 Task: Add an event with the title Sales Forecast Review, date '2024/04/15', time 8:50 AM to 10:50 AMand add a description: Participants will understand the value of diversity within the team and explore ways to leverage diverse perspectives, experiences, and expertise. They will learn strategies for creating an inclusive environment that celebrates and respects individual differences.Select event color  Lavender . Add location for the event as: 789 La Boqueria, Barcelona, Spain, logged in from the account softage.1@softage.netand send the event invitation to softage.7@softage.net and softage.8@softage.net. Set a reminder for the event Daily
Action: Mouse moved to (57, 99)
Screenshot: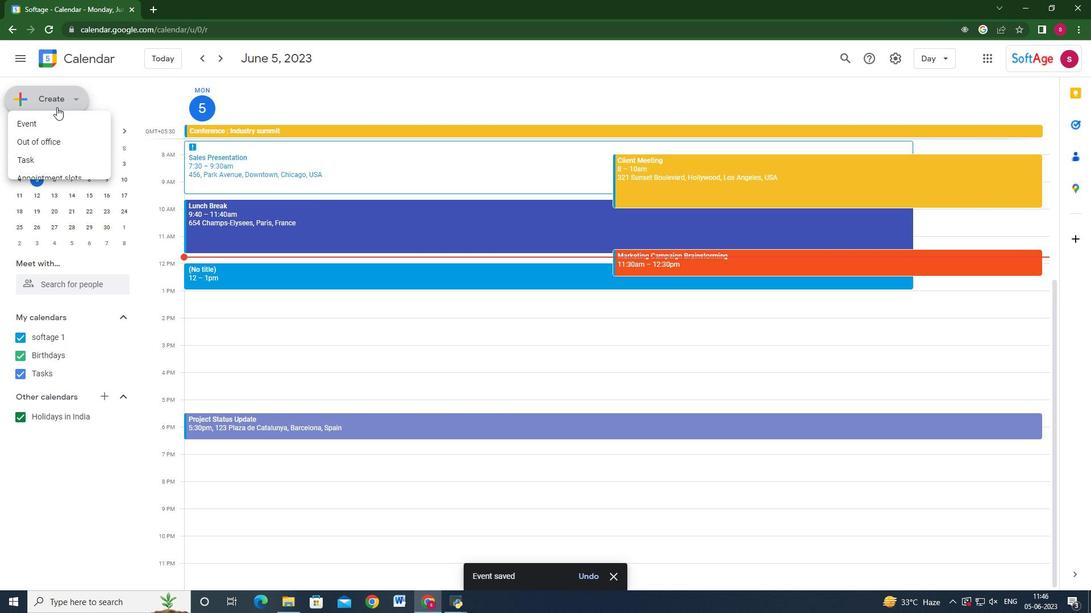 
Action: Mouse pressed left at (57, 99)
Screenshot: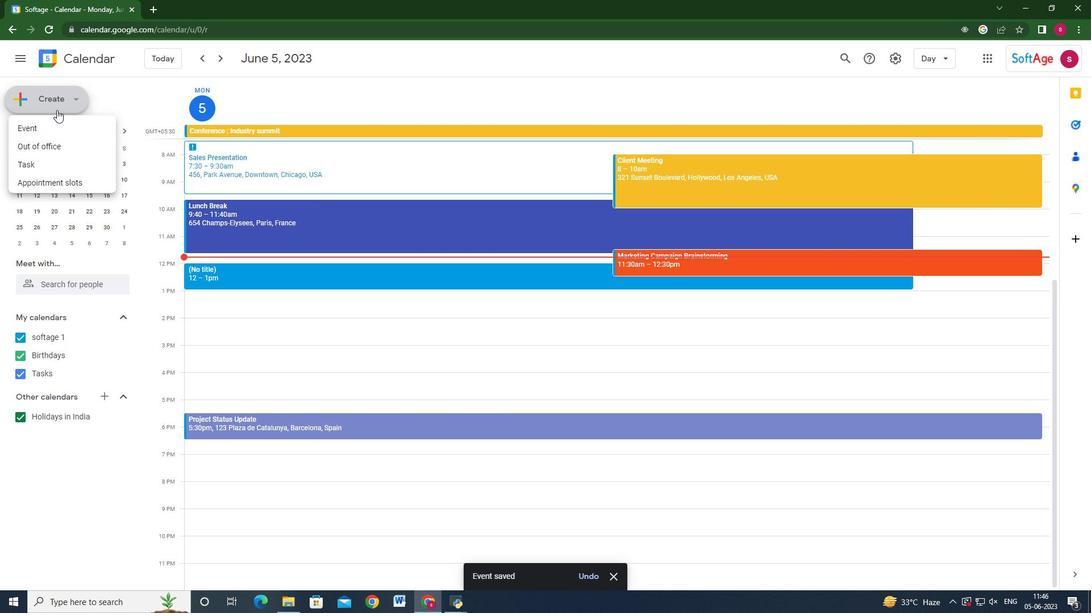 
Action: Mouse moved to (49, 127)
Screenshot: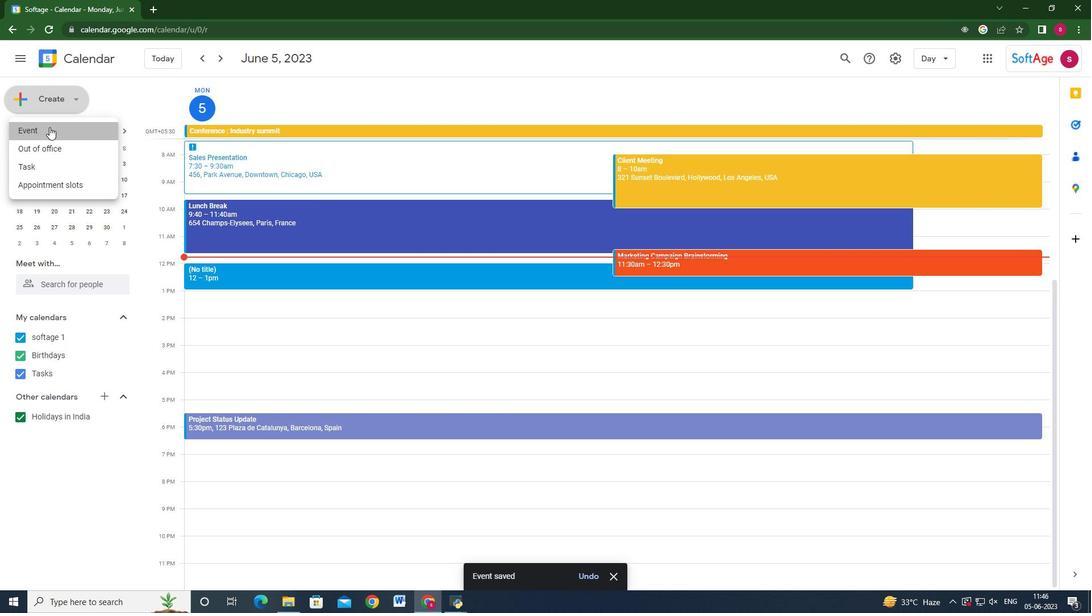 
Action: Mouse pressed left at (49, 127)
Screenshot: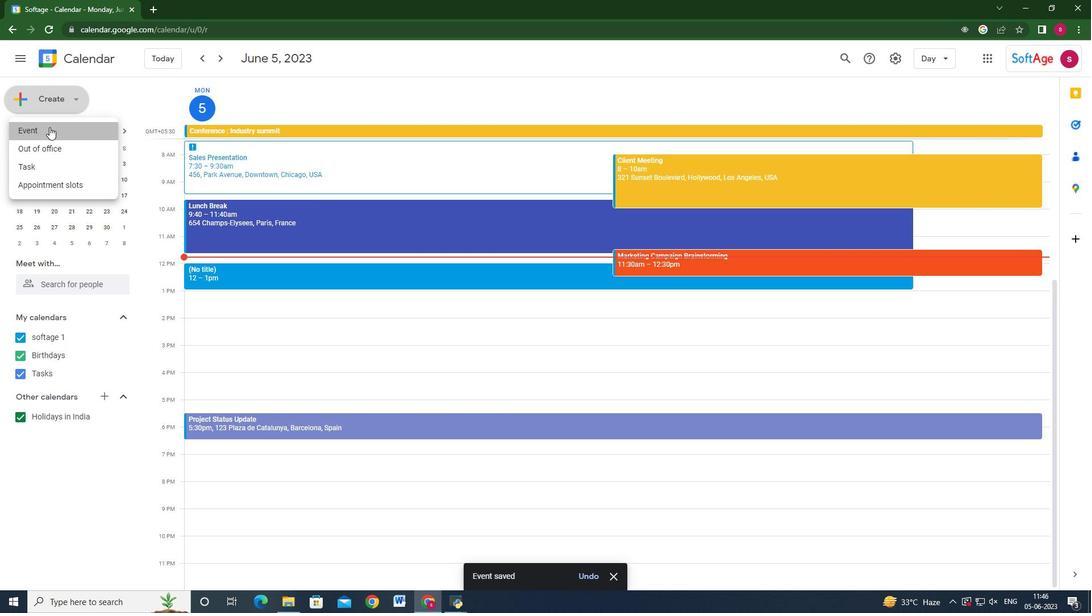 
Action: Mouse moved to (645, 451)
Screenshot: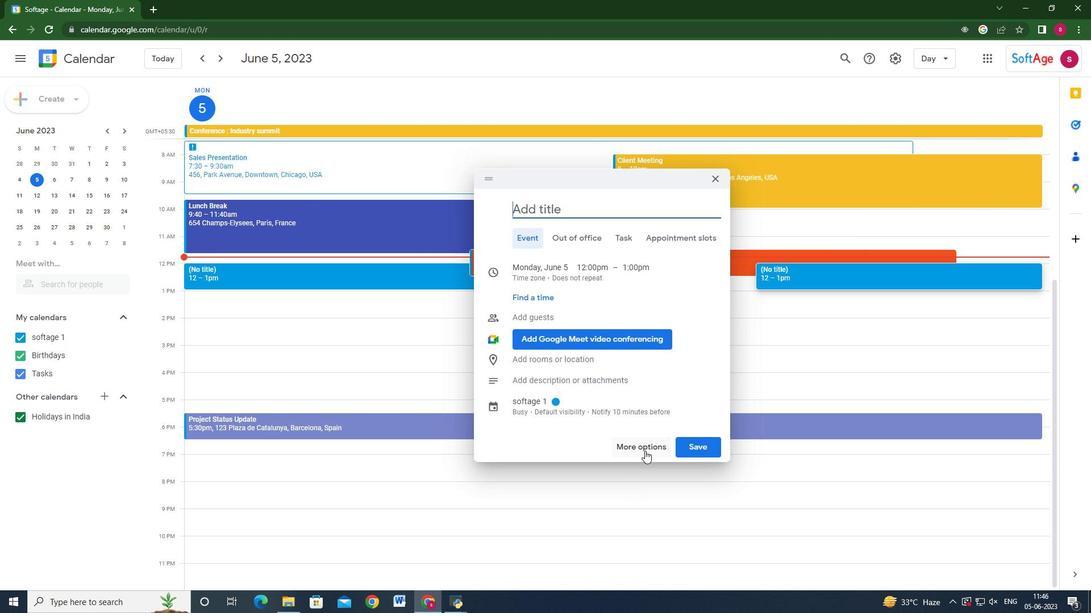 
Action: Mouse pressed left at (645, 451)
Screenshot: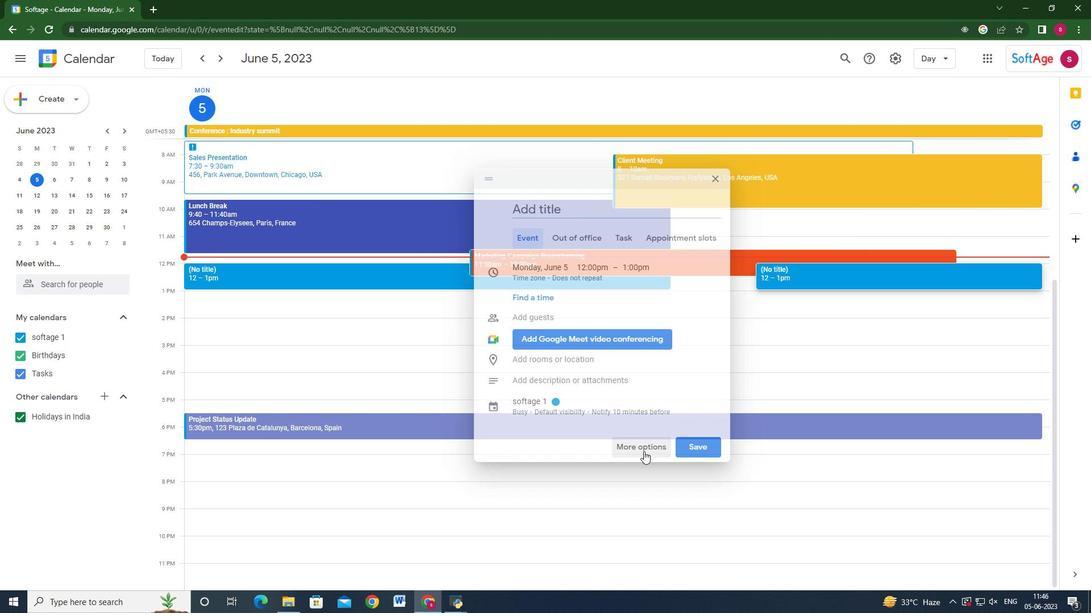 
Action: Mouse moved to (92, 61)
Screenshot: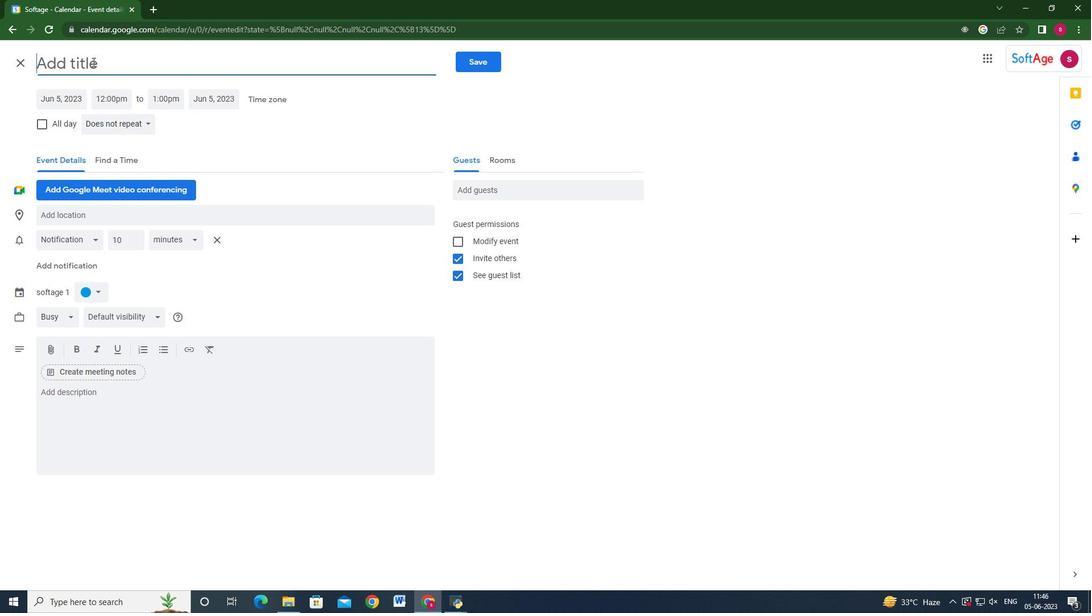 
Action: Mouse pressed left at (92, 61)
Screenshot: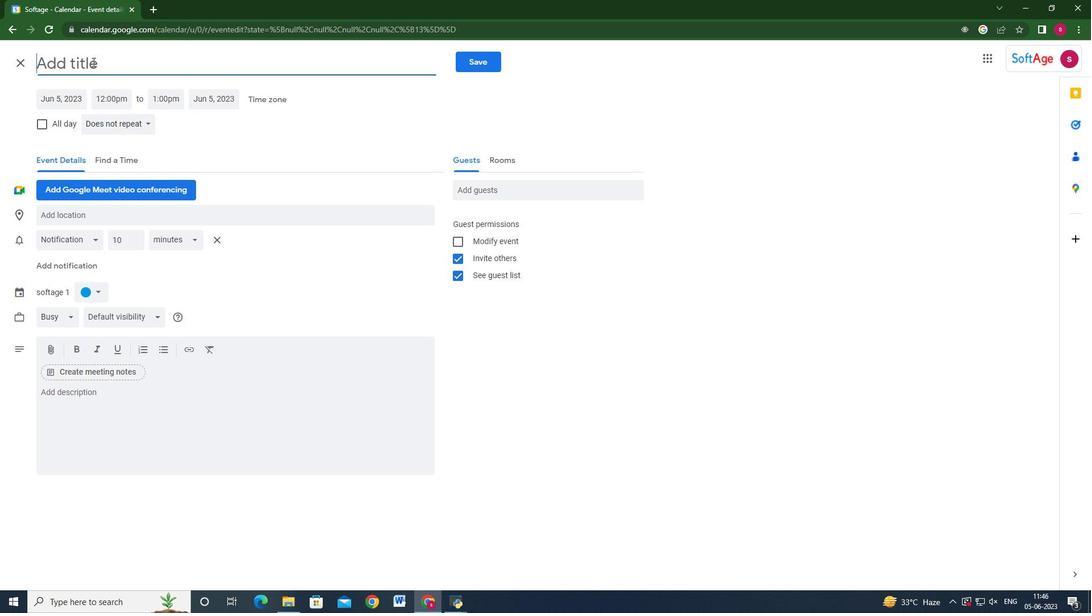 
Action: Mouse moved to (92, 61)
Screenshot: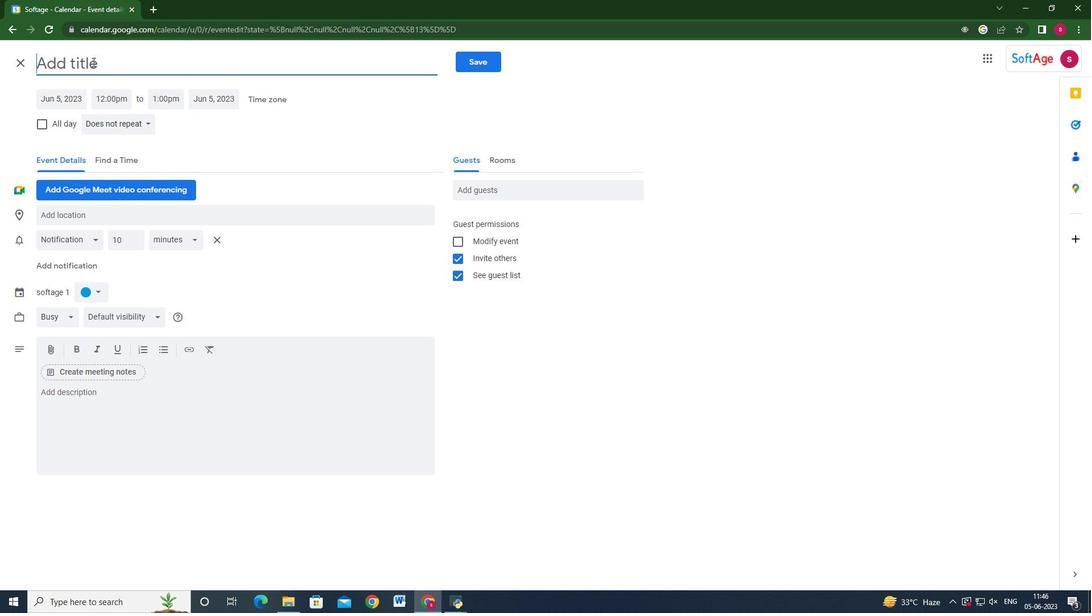
Action: Key pressed <Key.shift_r>Sales<Key.space><Key.shift>Forecast<Key.space><Key.shift>Review,<Key.backspace>
Screenshot: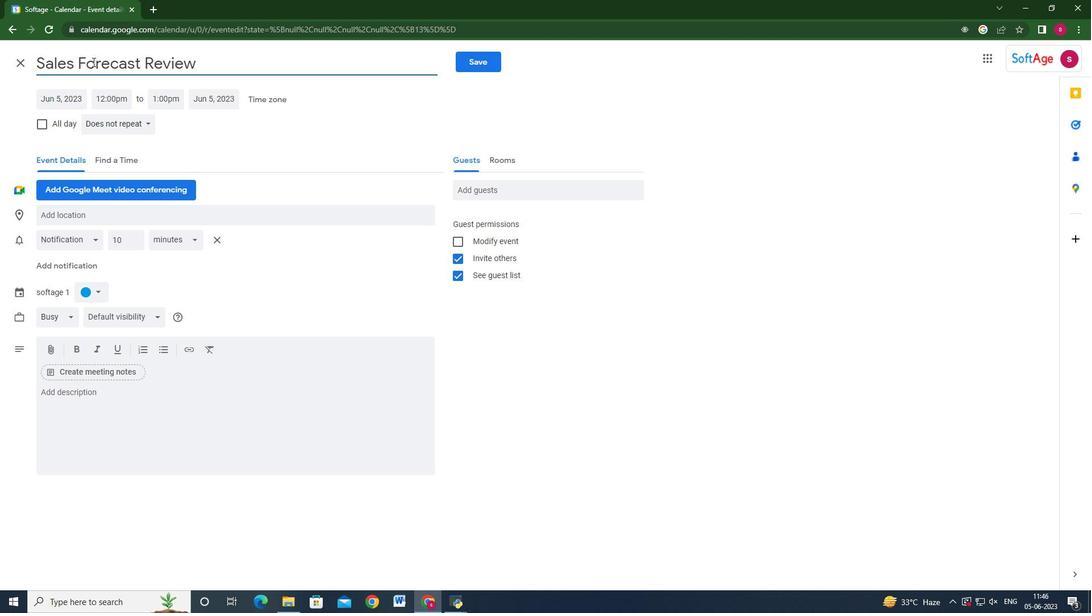 
Action: Mouse moved to (65, 102)
Screenshot: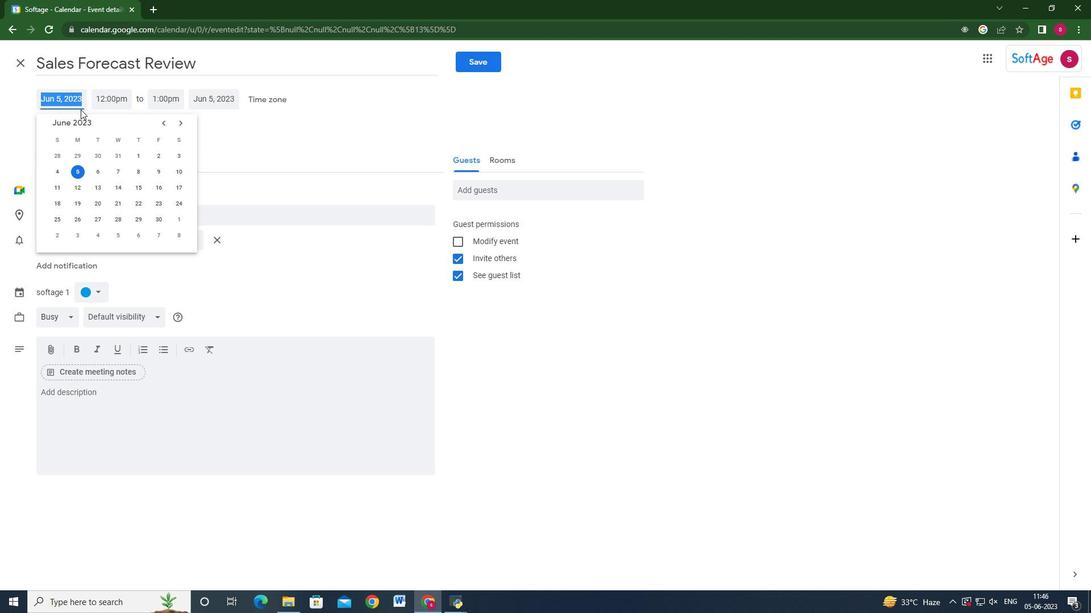 
Action: Mouse pressed left at (65, 102)
Screenshot: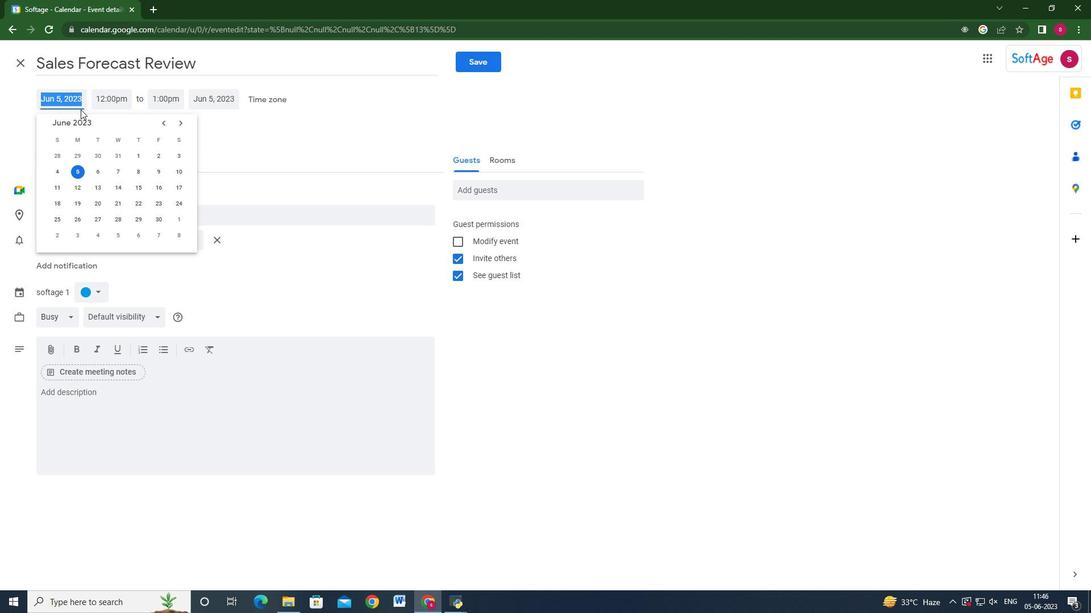 
Action: Mouse moved to (180, 126)
Screenshot: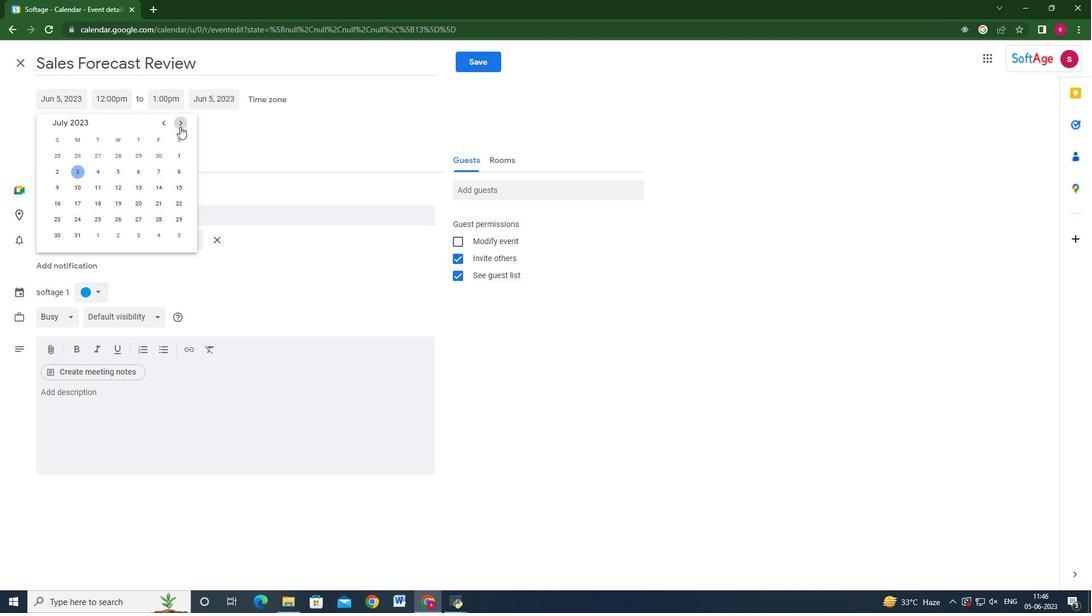 
Action: Mouse pressed left at (180, 126)
Screenshot: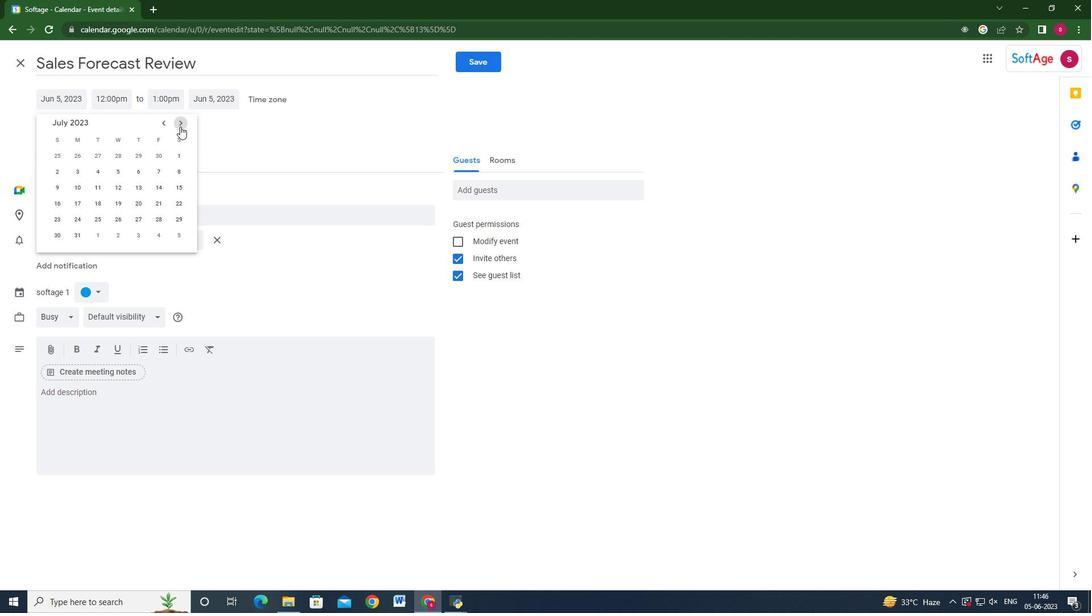 
Action: Mouse pressed left at (180, 126)
Screenshot: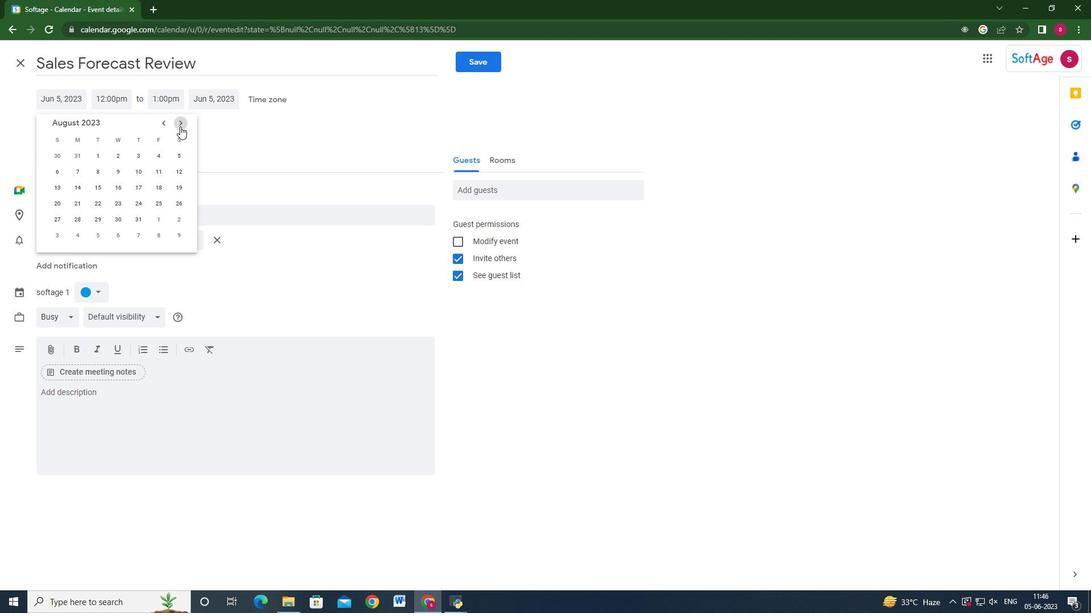
Action: Mouse pressed left at (180, 126)
Screenshot: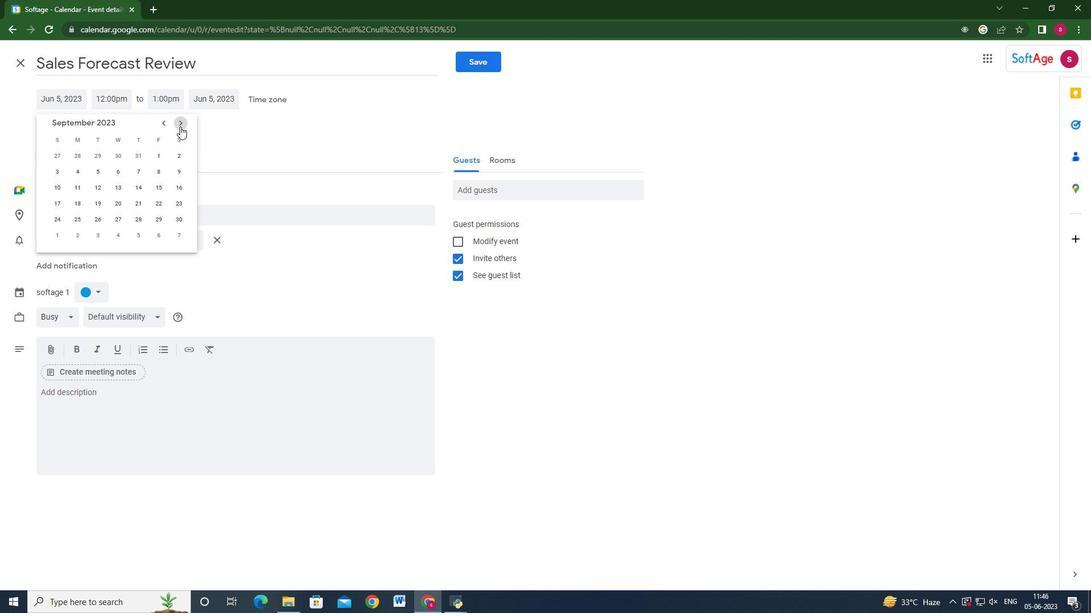 
Action: Mouse pressed left at (180, 126)
Screenshot: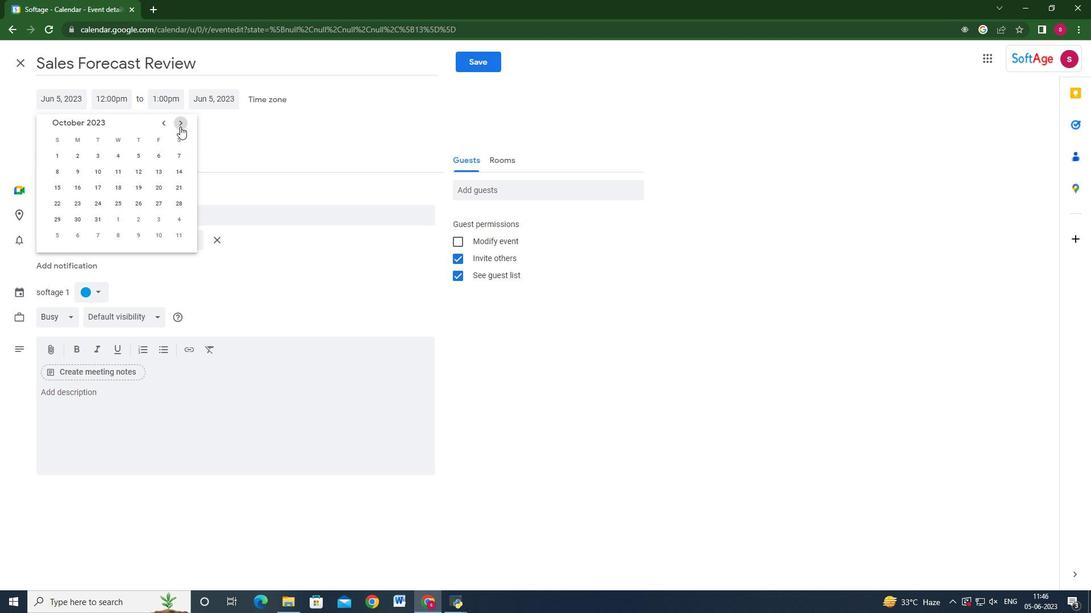 
Action: Mouse pressed left at (180, 126)
Screenshot: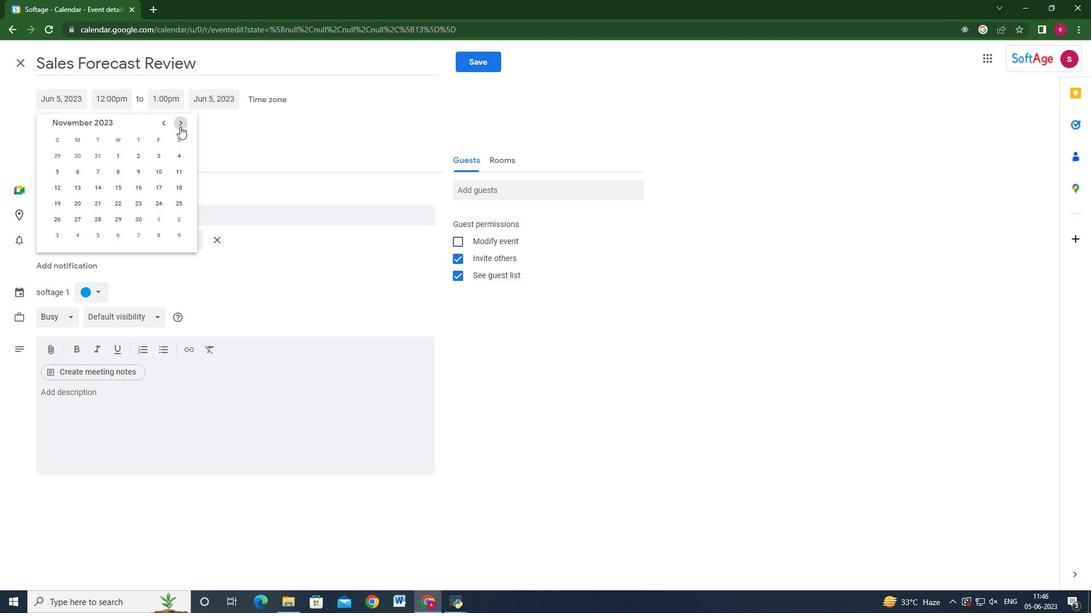 
Action: Mouse pressed left at (180, 126)
Screenshot: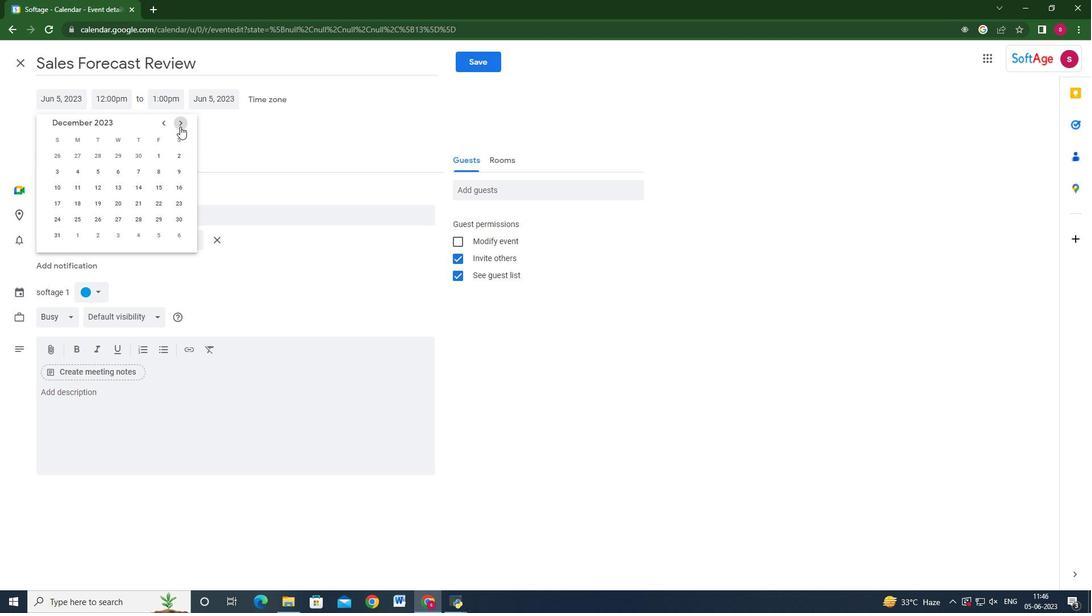 
Action: Mouse pressed left at (180, 126)
Screenshot: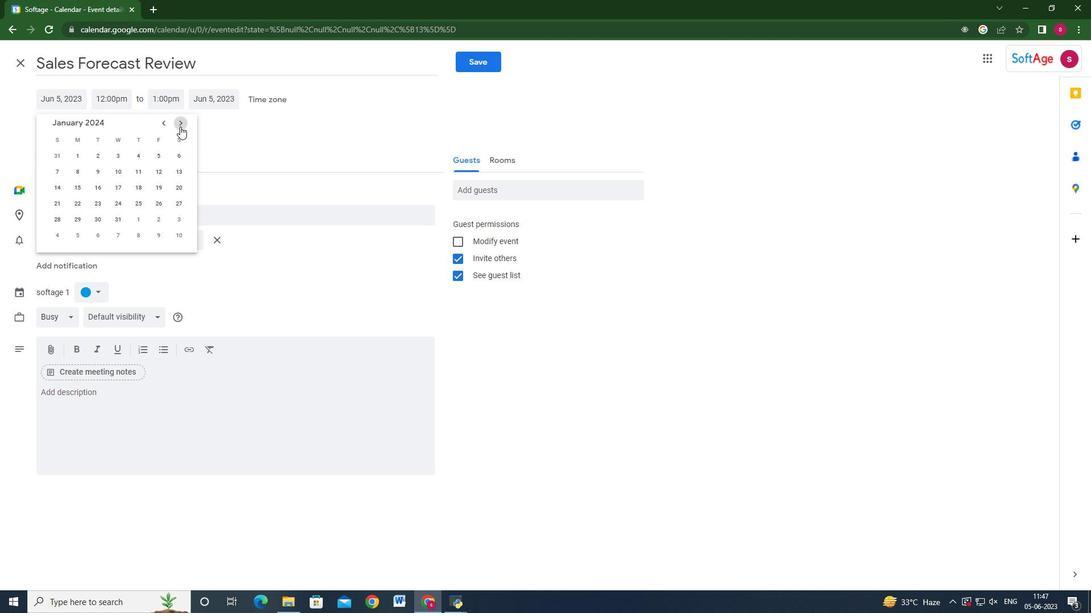
Action: Mouse pressed left at (180, 126)
Screenshot: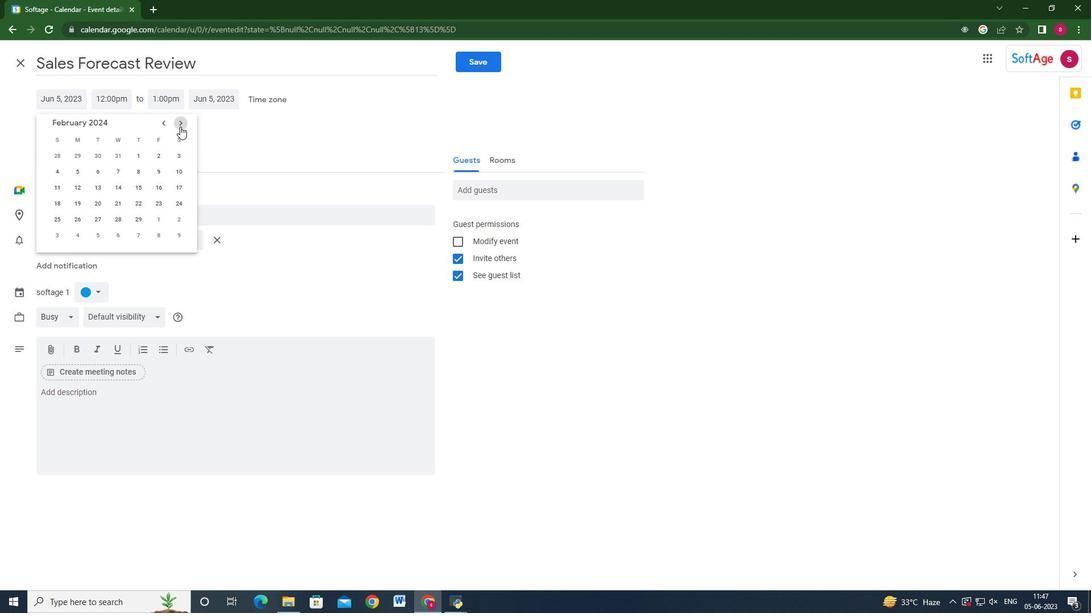 
Action: Mouse pressed left at (180, 126)
Screenshot: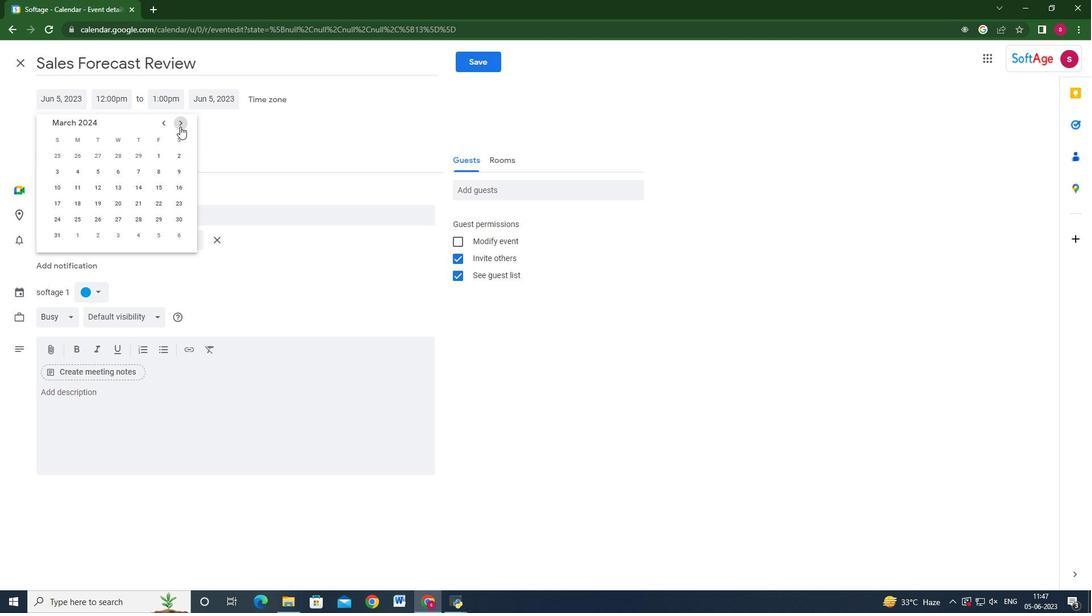 
Action: Mouse pressed left at (180, 126)
Screenshot: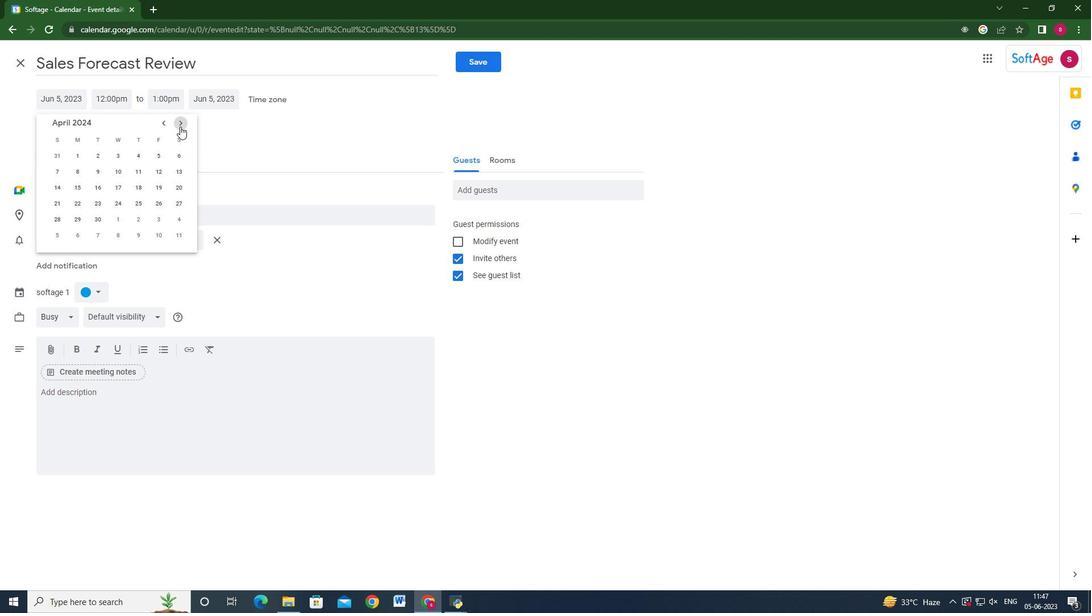 
Action: Mouse moved to (77, 183)
Screenshot: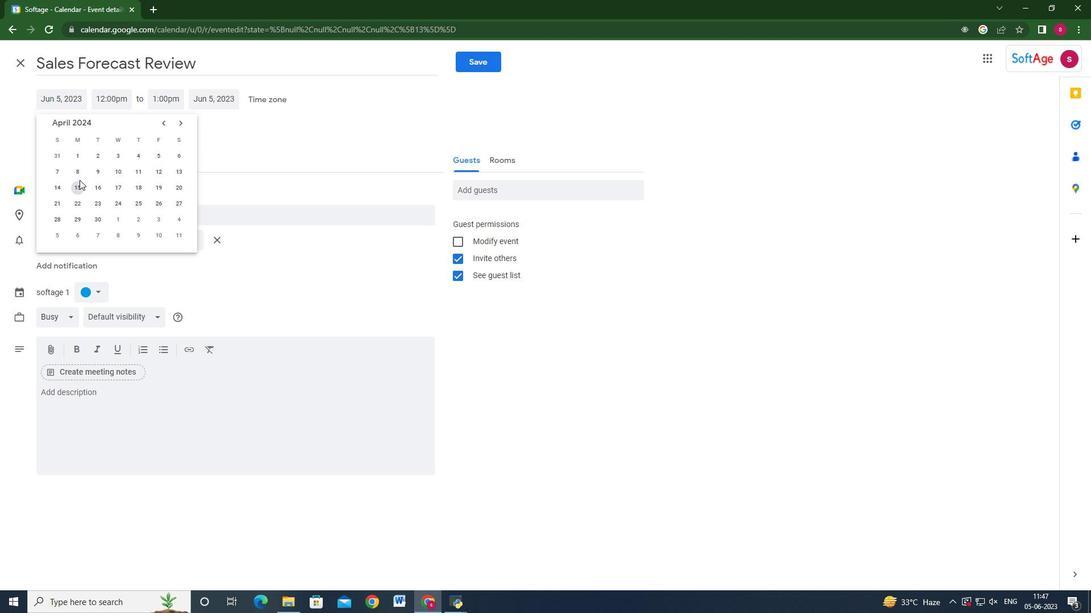 
Action: Mouse pressed left at (77, 183)
Screenshot: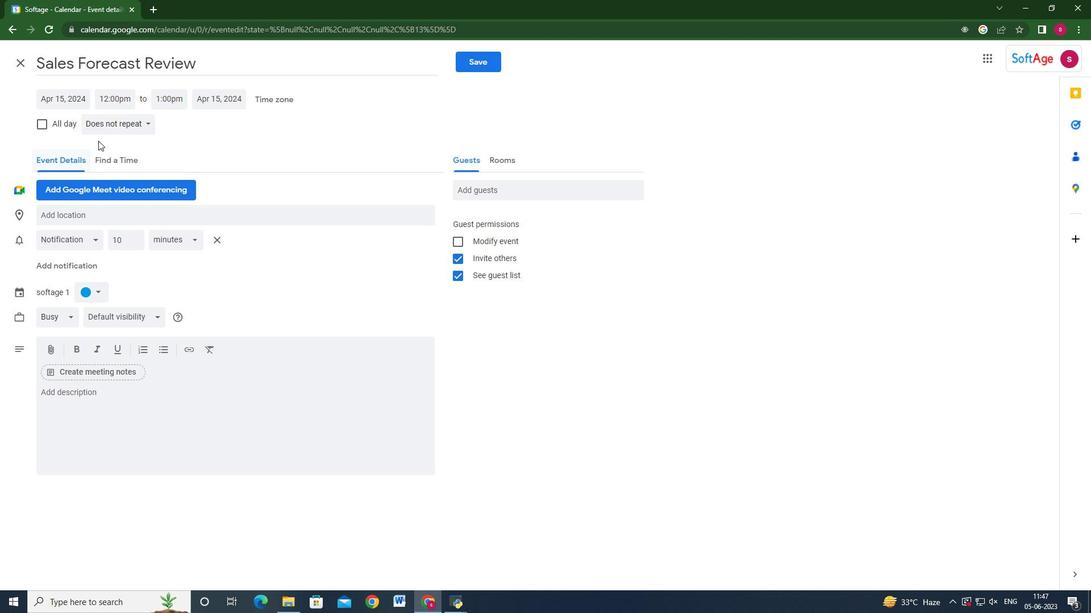 
Action: Mouse moved to (121, 102)
Screenshot: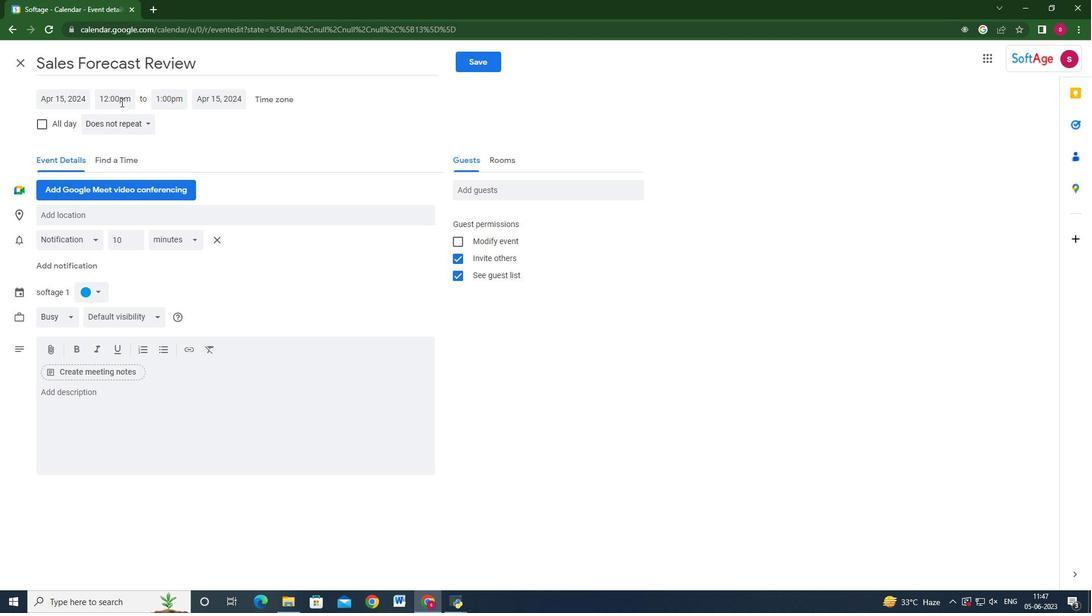 
Action: Mouse pressed left at (121, 102)
Screenshot: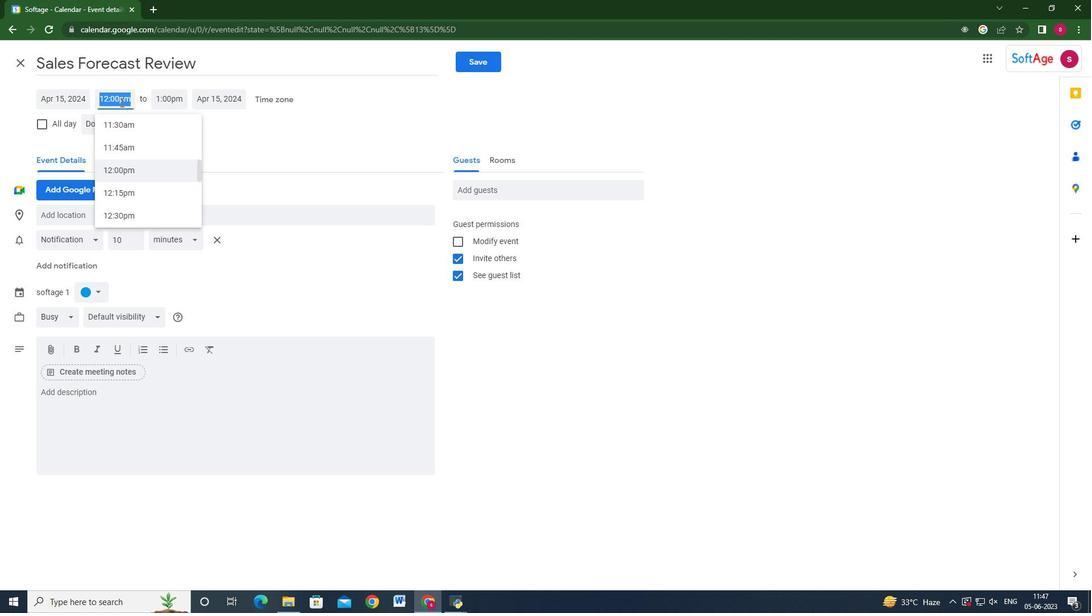 
Action: Key pressed 8<Key.shift>:50am<Key.enter><Key.tab>10<Key.shift>:50am<Key.enter>
Screenshot: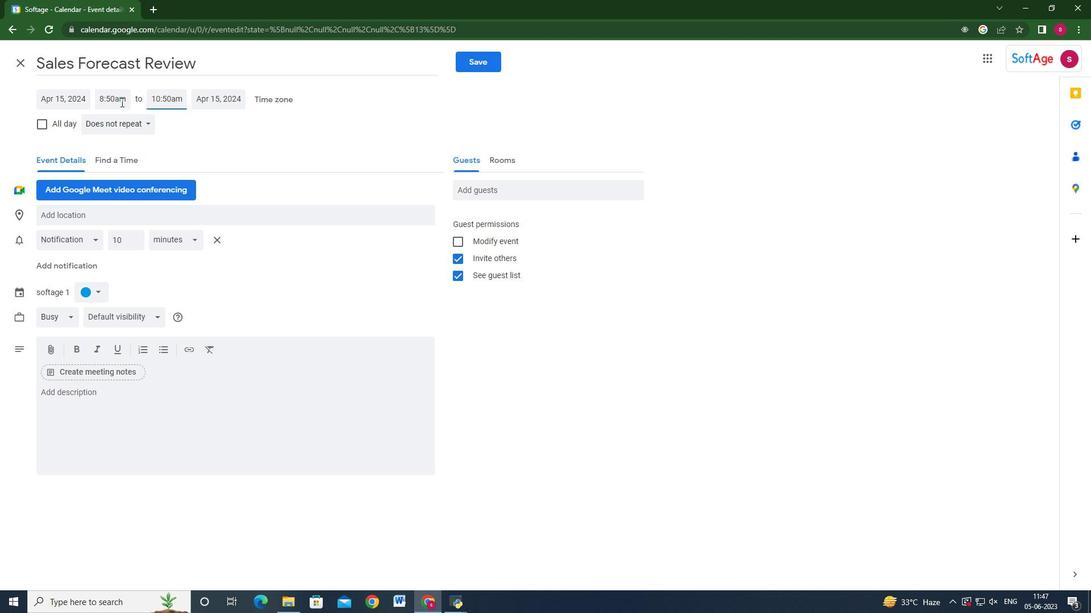 
Action: Mouse moved to (197, 417)
Screenshot: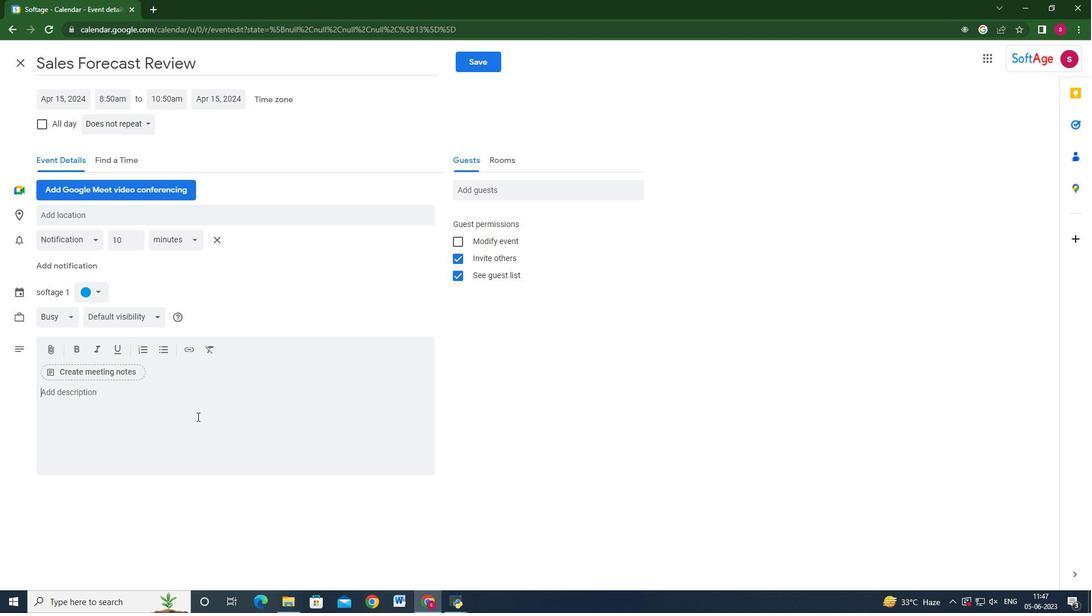 
Action: Mouse pressed left at (197, 417)
Screenshot: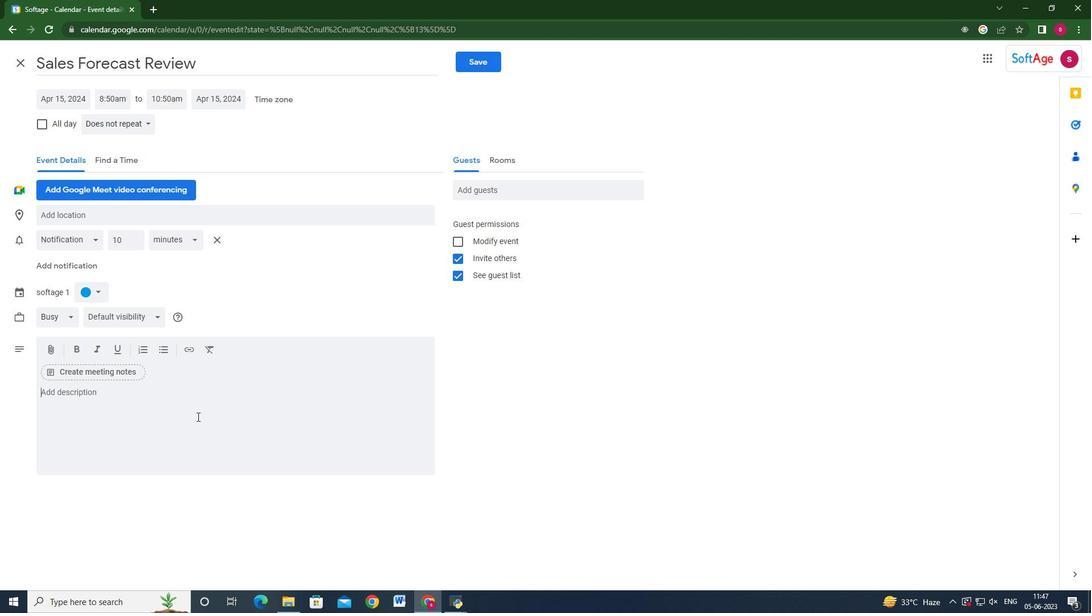 
Action: Mouse moved to (197, 417)
Screenshot: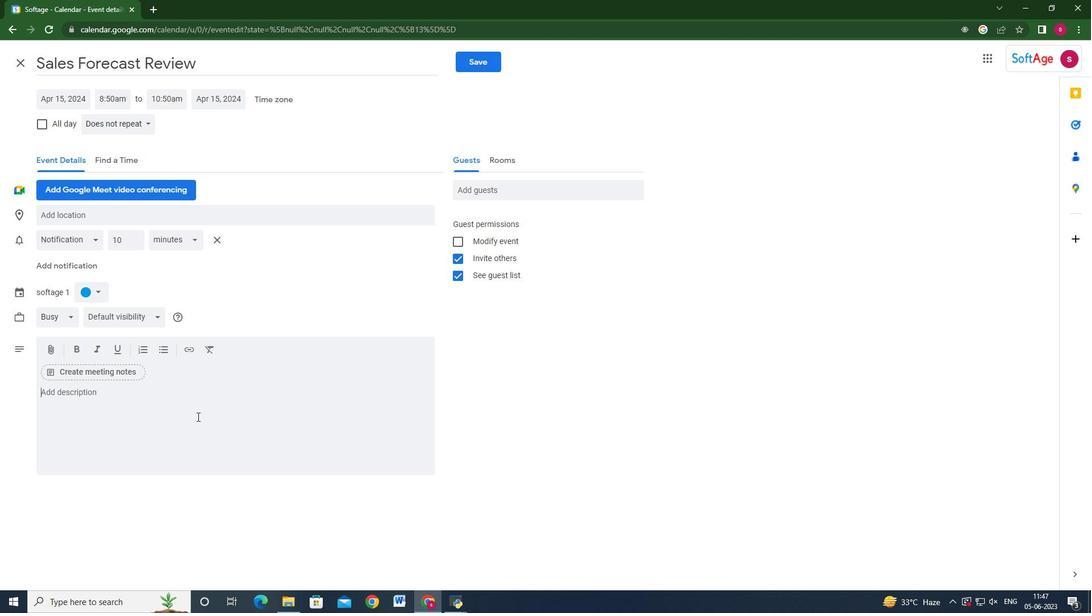 
Action: Key pressed <Key.shift>Participants<Key.space>will<Key.space>understand<Key.space>the<Key.space>value<Key.space>of<Key.space>diversity<Key.space>with<Key.space>t<Key.backspace><Key.backspace>in<Key.space>the<Key.space>team<Key.space>and<Key.space>explore<Key.space>ways<Key.space>to<Key.space>leverage<Key.space>diverse<Key.space>perspectives,<Key.space>experiences,<Key.space>and<Key.space>expertise.<Key.space><Key.shift>They<Key.space>will<Key.space>learn<Key.space>strategies<Key.space>for<Key.space>creating<Key.space>an<Key.space>inclusive<Key.space>environment<Key.space>that<Key.space>celebrated<Key.backspace>s<Key.space>and<Key.space>respects<Key.space>inv<Key.backspace>dividual<Key.space>differences.
Screenshot: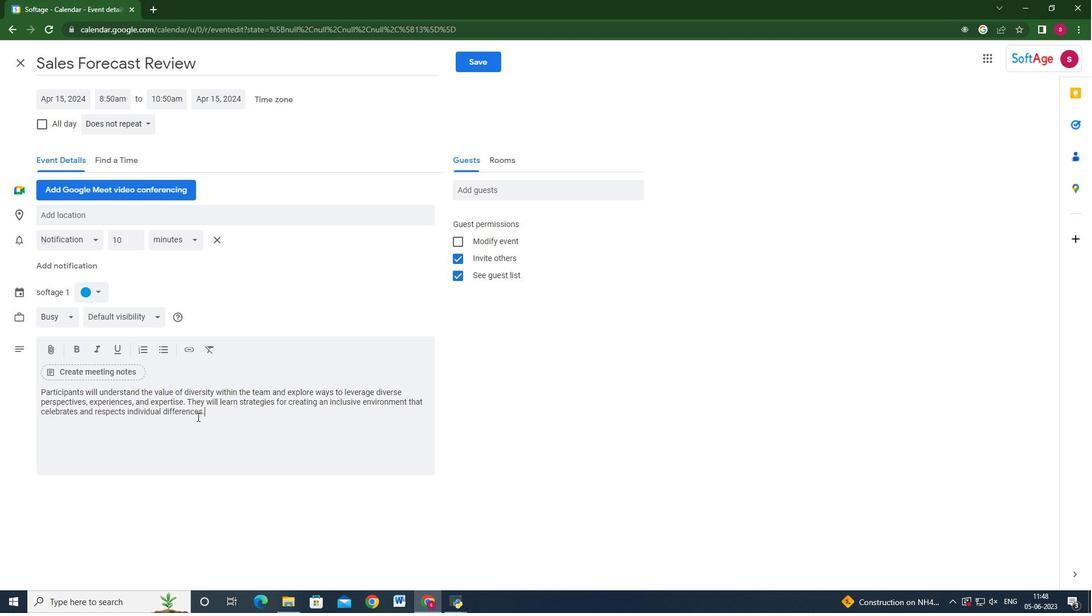 
Action: Mouse moved to (98, 300)
Screenshot: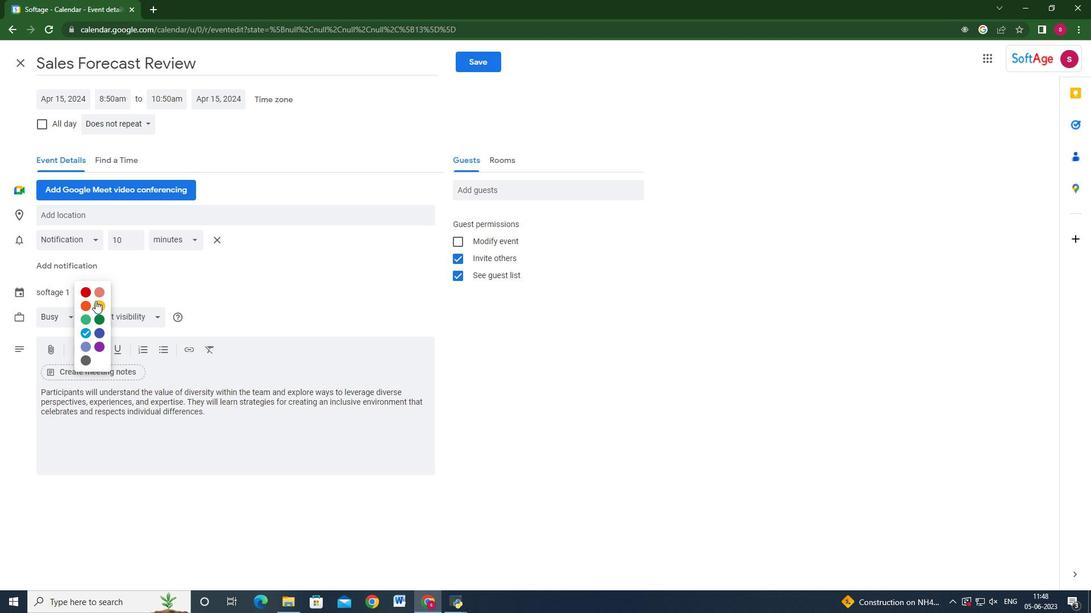 
Action: Mouse pressed left at (98, 300)
Screenshot: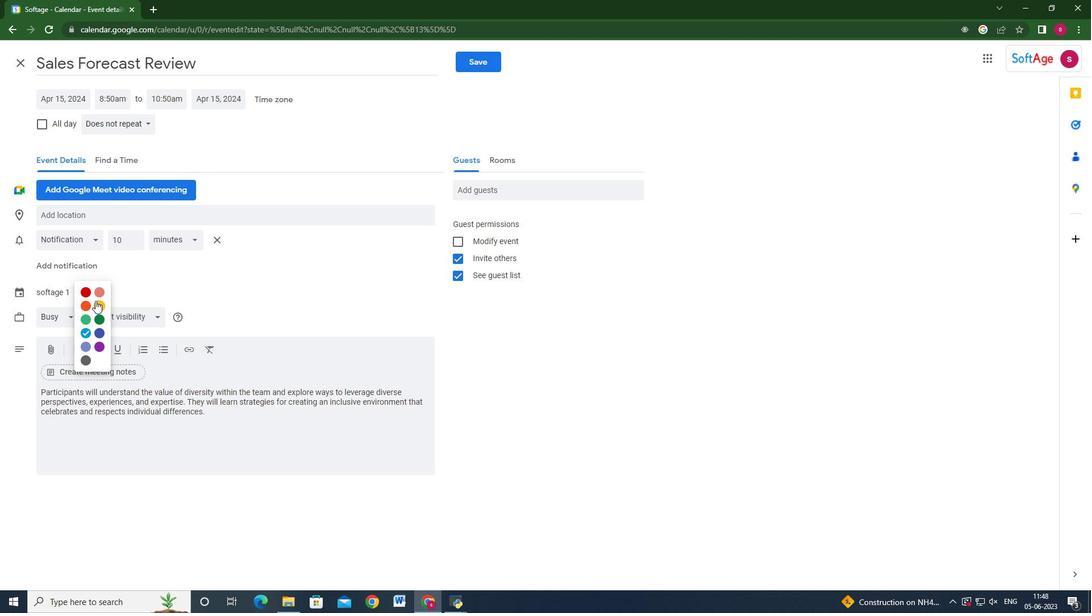 
Action: Mouse moved to (85, 346)
Screenshot: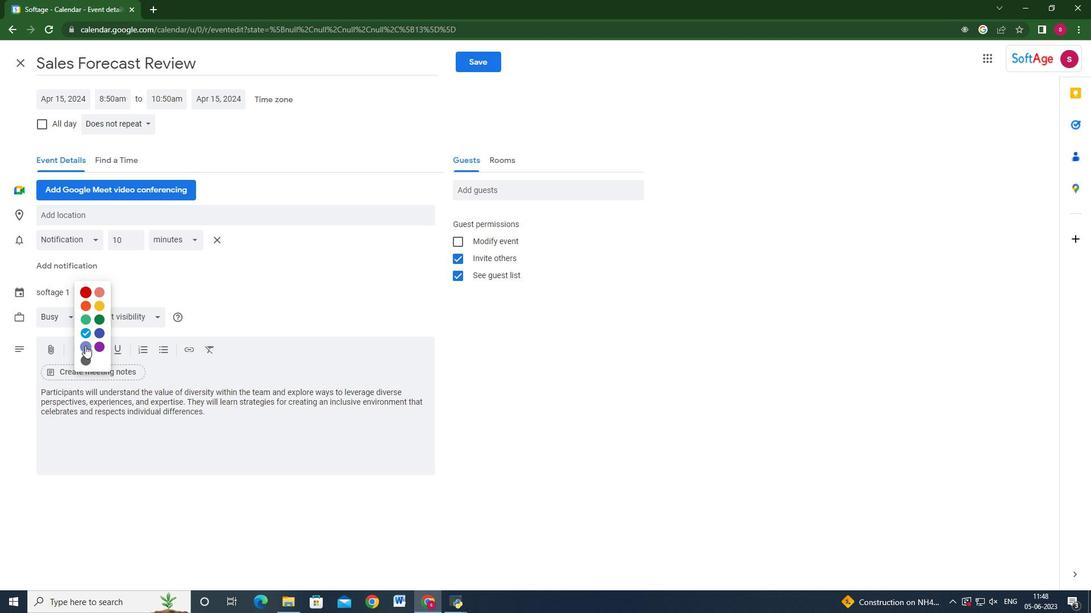 
Action: Mouse pressed left at (85, 346)
Screenshot: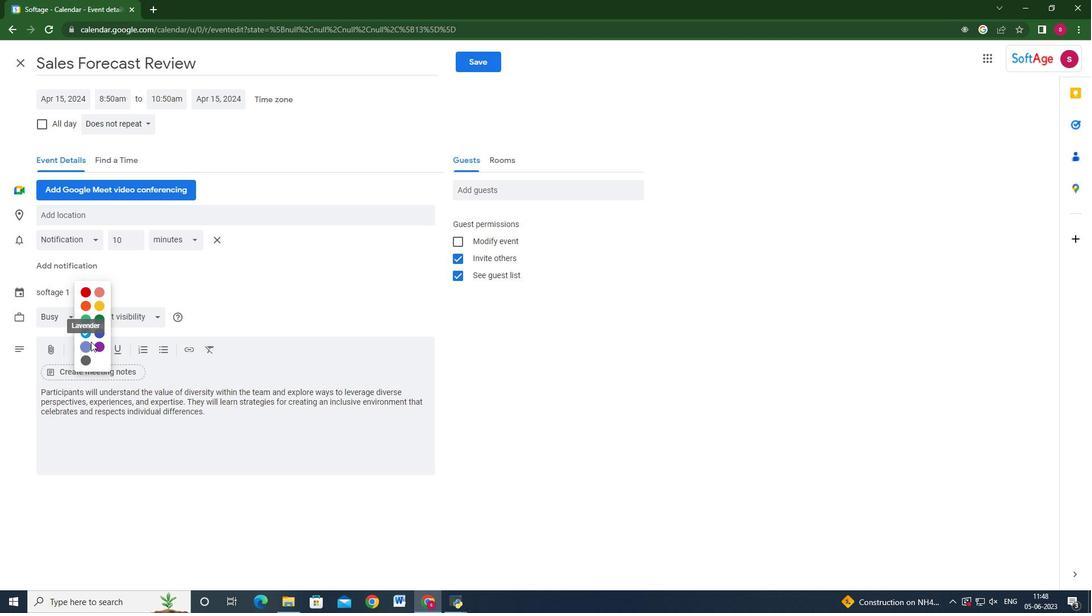 
Action: Mouse moved to (137, 218)
Screenshot: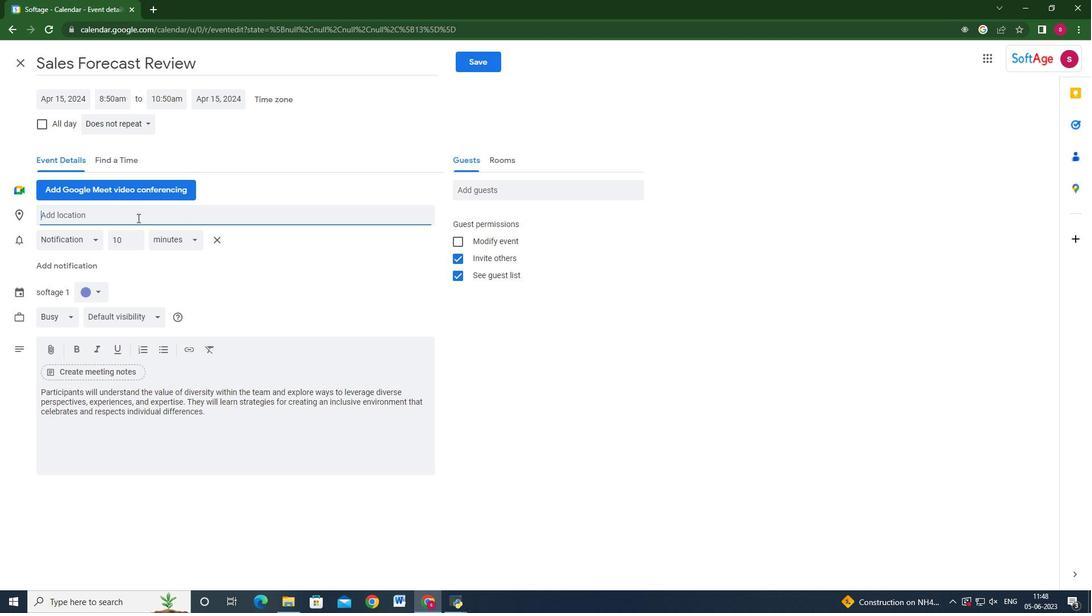 
Action: Mouse pressed left at (137, 218)
Screenshot: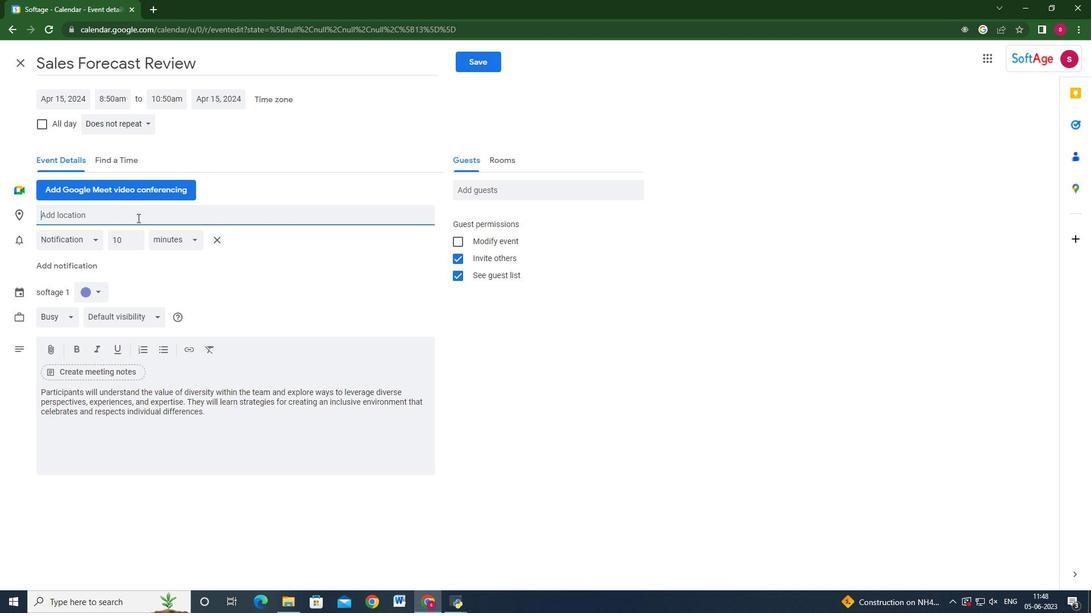 
Action: Mouse moved to (137, 218)
Screenshot: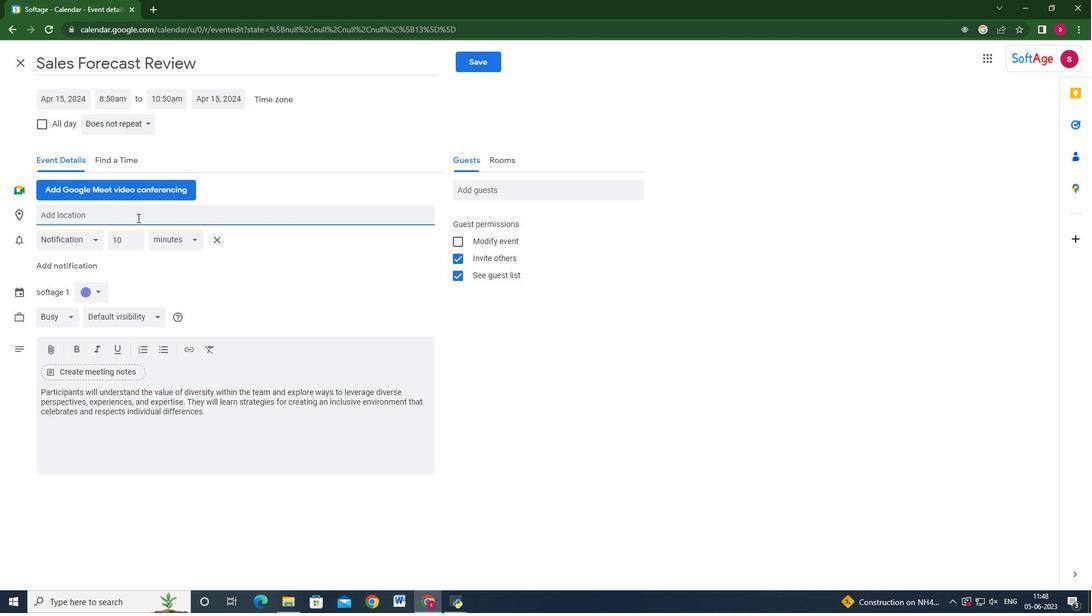 
Action: Key pressed softage.7<Key.shift_r>@softage.net<Key.enter>ctrl+A<Key.backspace>789<Key.space><Key.shift>La<Key.space><Key.shift>Boqueria,<Key.space><Key.shift>Barcle<Key.backspace><Key.backspace>elona,<Key.space><Key.shift_r>Spain<Key.tab>
Screenshot: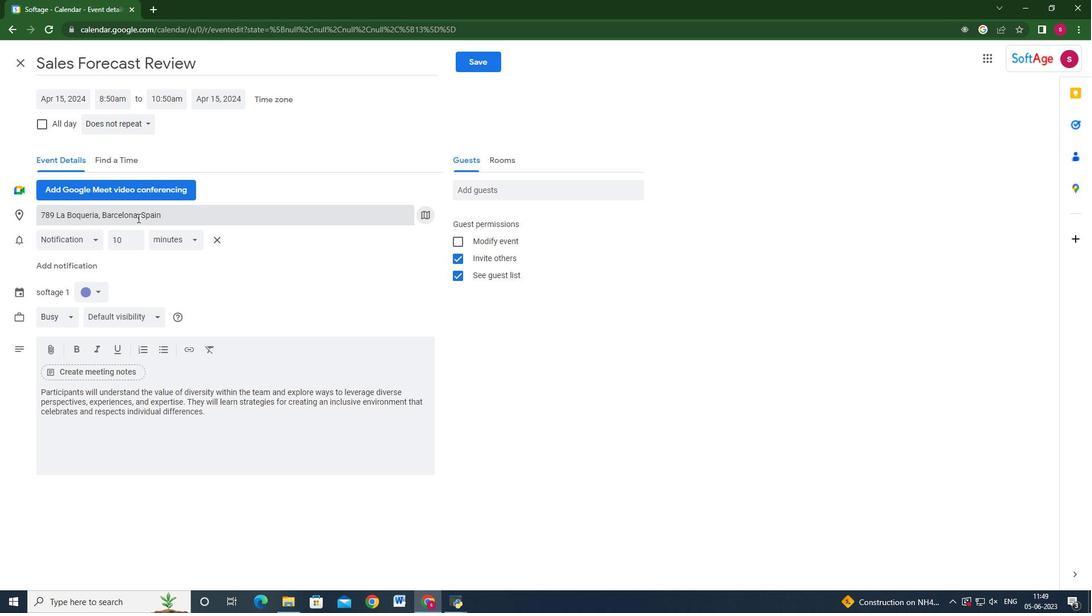 
Action: Mouse moved to (487, 184)
Screenshot: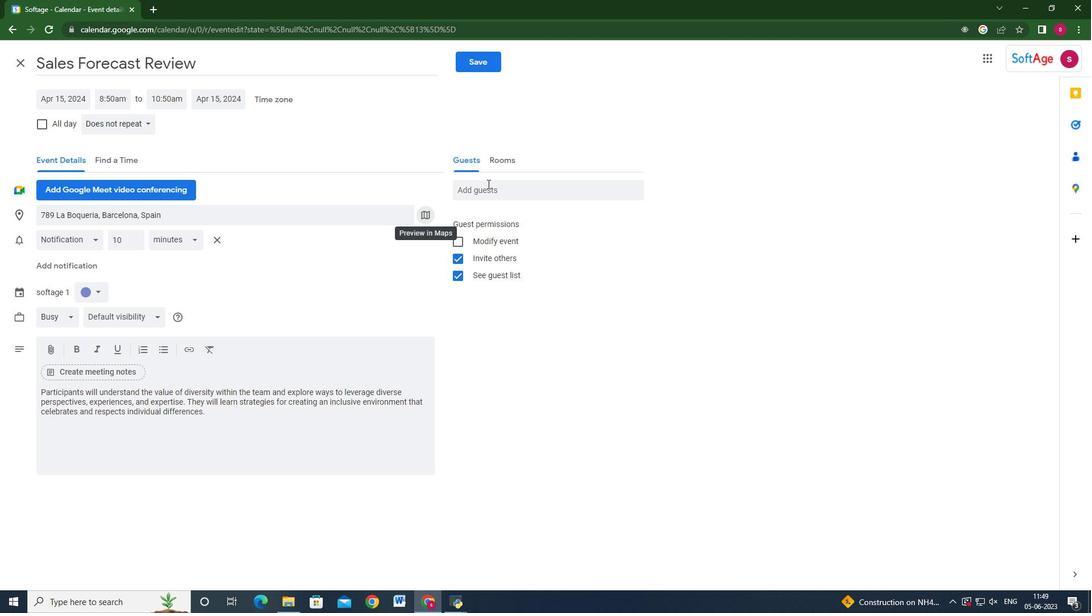 
Action: Mouse pressed left at (487, 184)
Screenshot: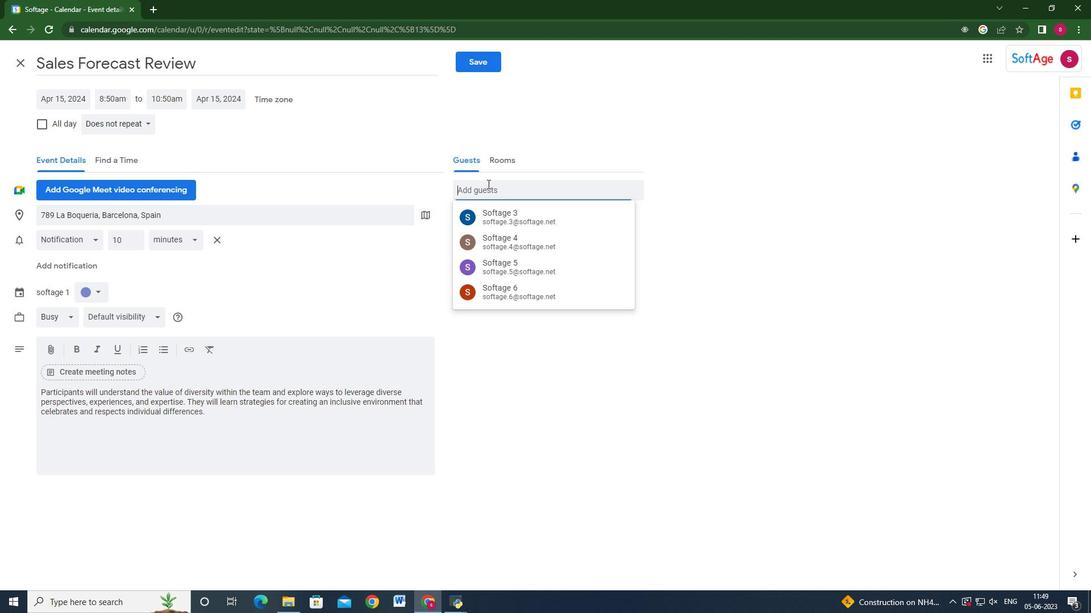
Action: Key pressed softage.1<Key.shift_r>@softage.net<Key.enter>softage.7<Key.shift_r>@softage.net<Key.enter>softage.8<Key.shift_r>@softage.nee<Key.backspace>t<Key.enter>
Screenshot: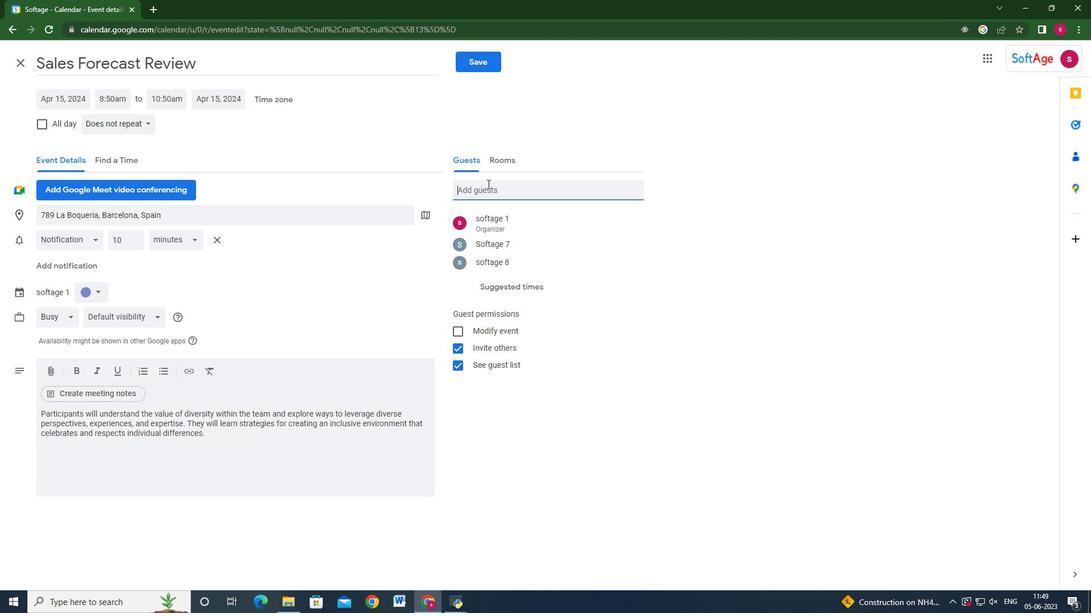 
Action: Mouse moved to (131, 121)
Screenshot: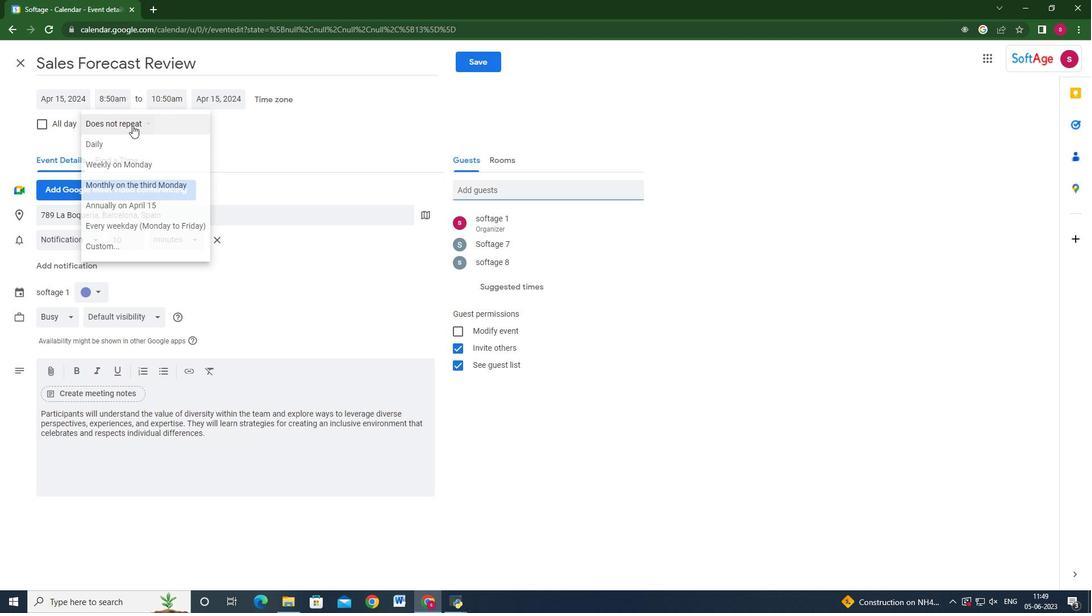 
Action: Mouse pressed left at (131, 121)
Screenshot: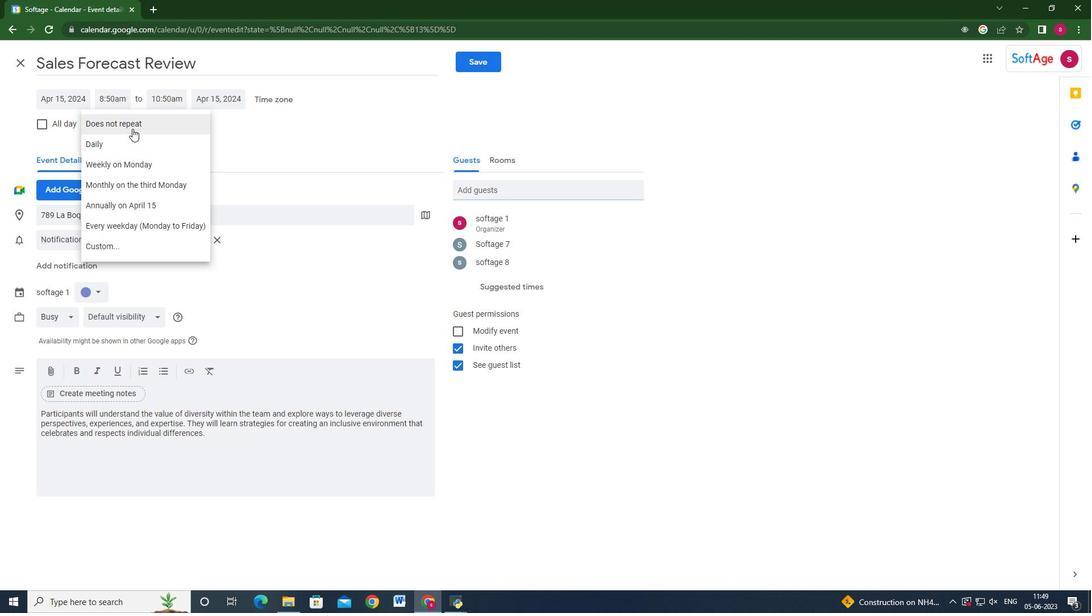 
Action: Mouse moved to (129, 143)
Screenshot: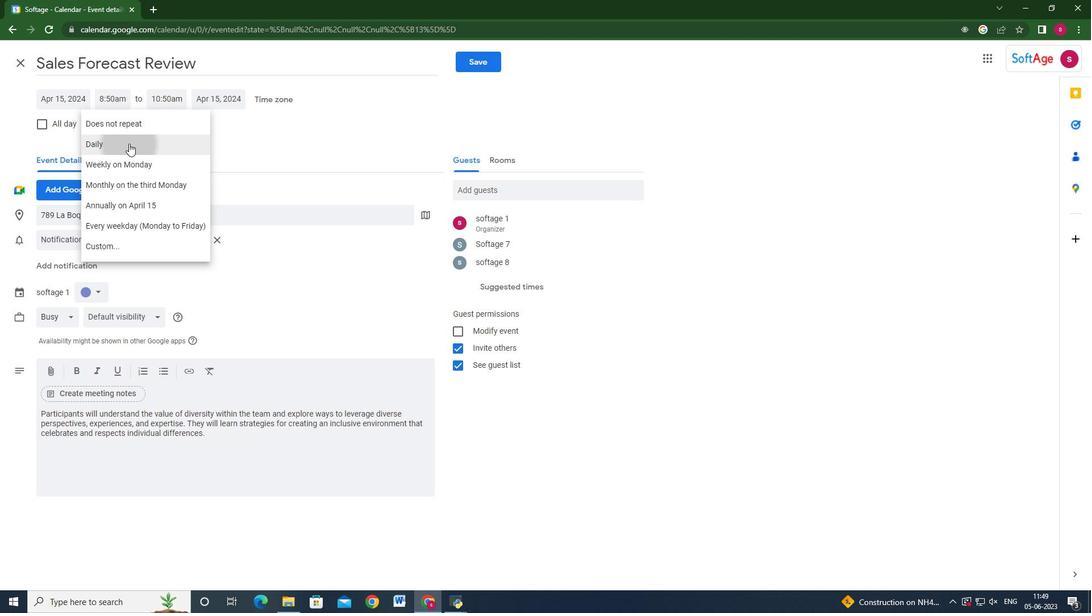 
Action: Mouse pressed left at (129, 143)
Screenshot: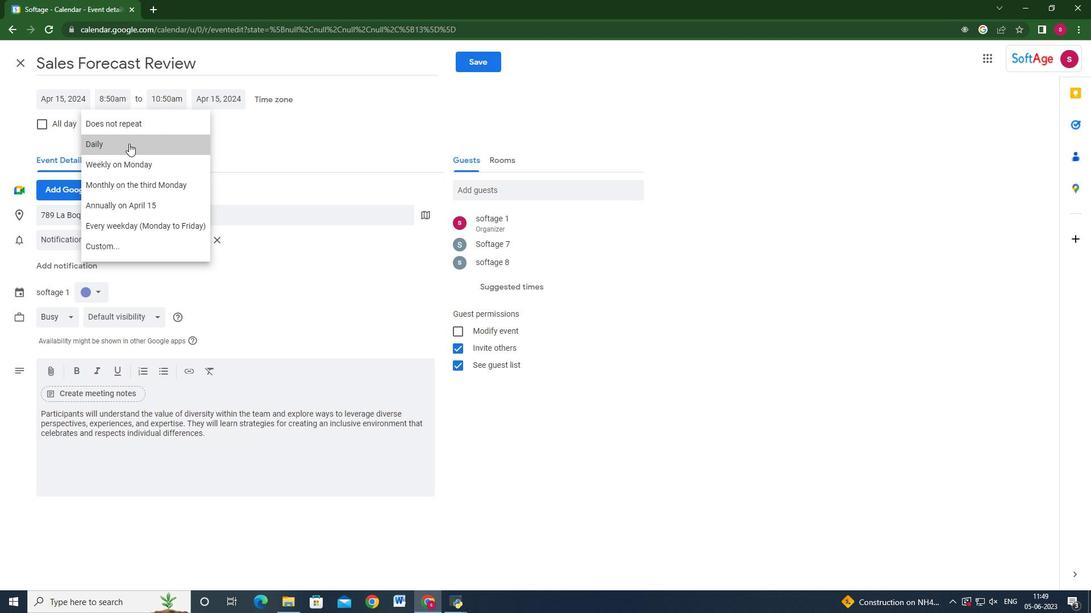 
Action: Mouse moved to (473, 56)
Screenshot: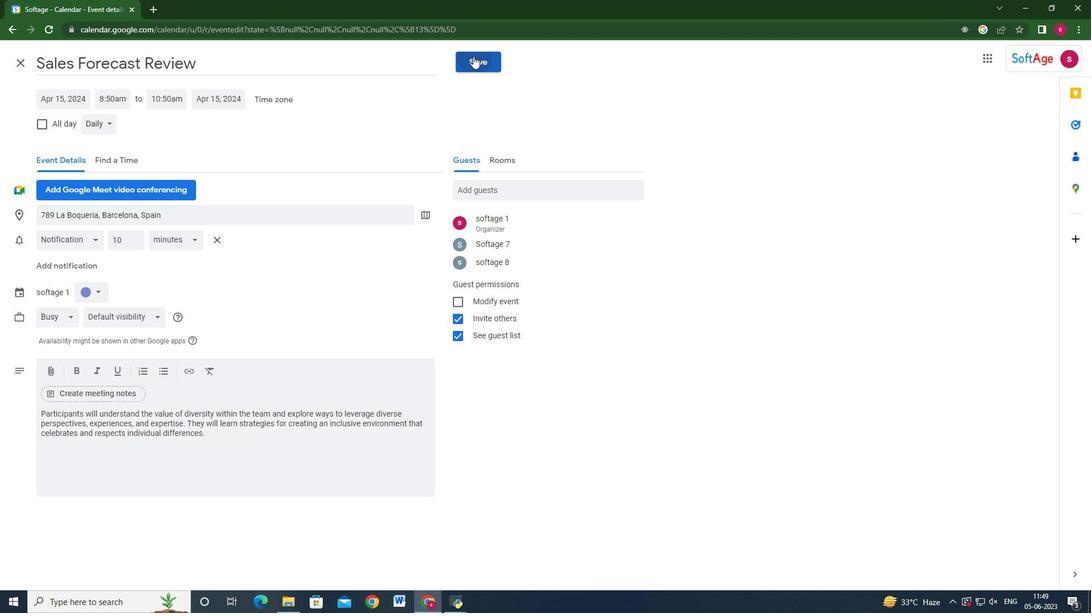 
Action: Mouse pressed left at (473, 56)
Screenshot: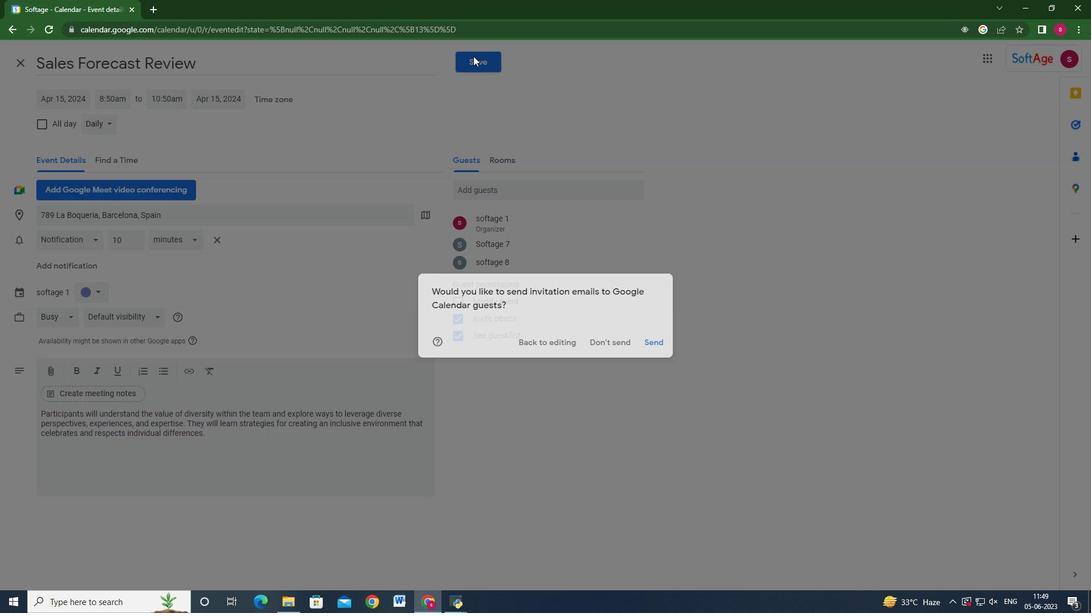 
Action: Mouse moved to (651, 343)
Screenshot: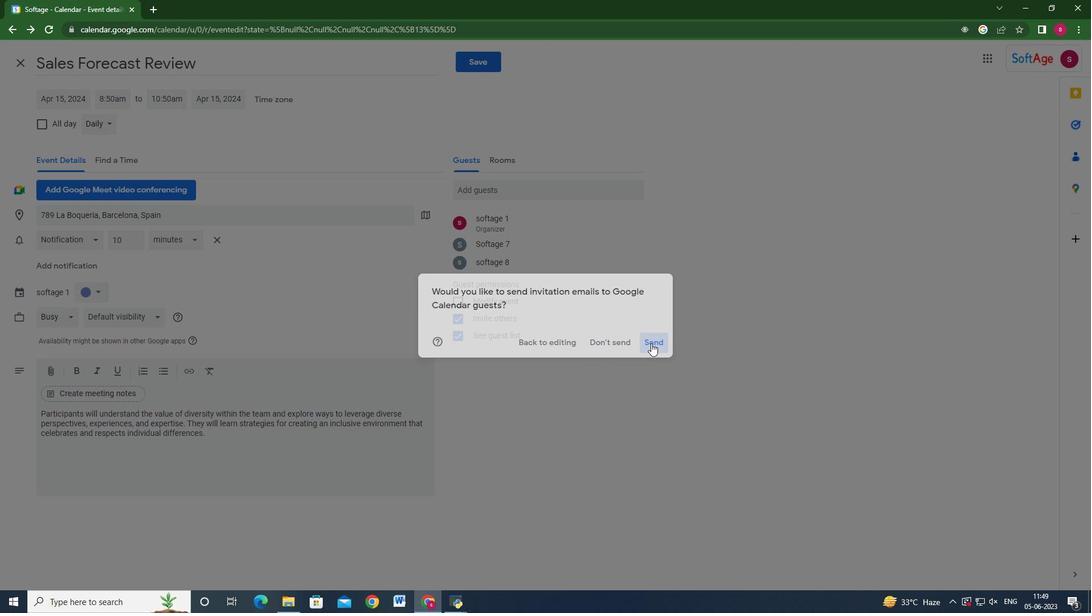 
Action: Mouse pressed left at (651, 343)
Screenshot: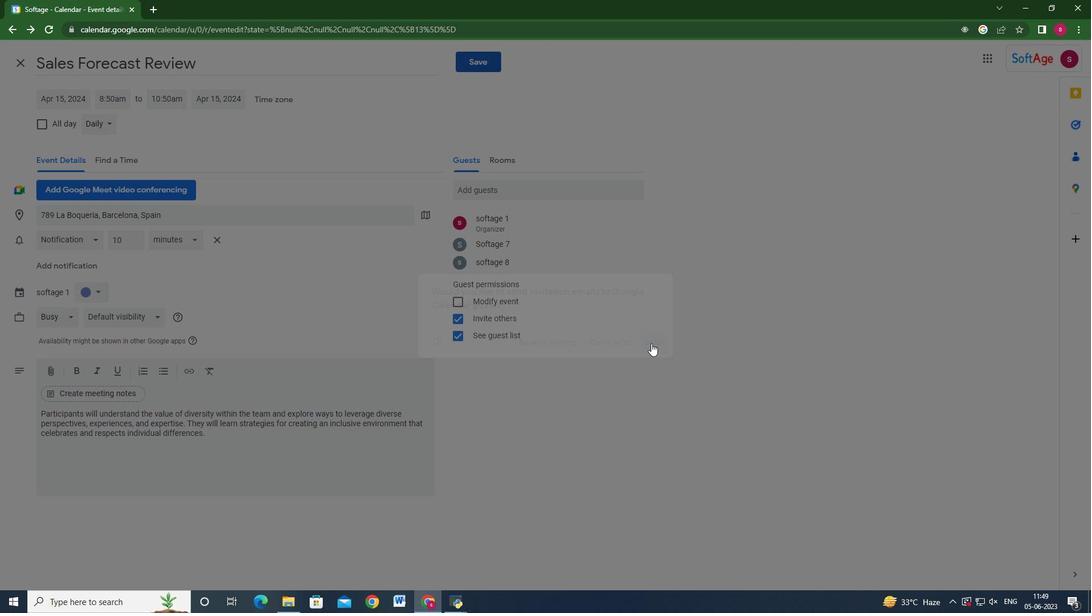 
Action: Mouse moved to (931, 381)
Screenshot: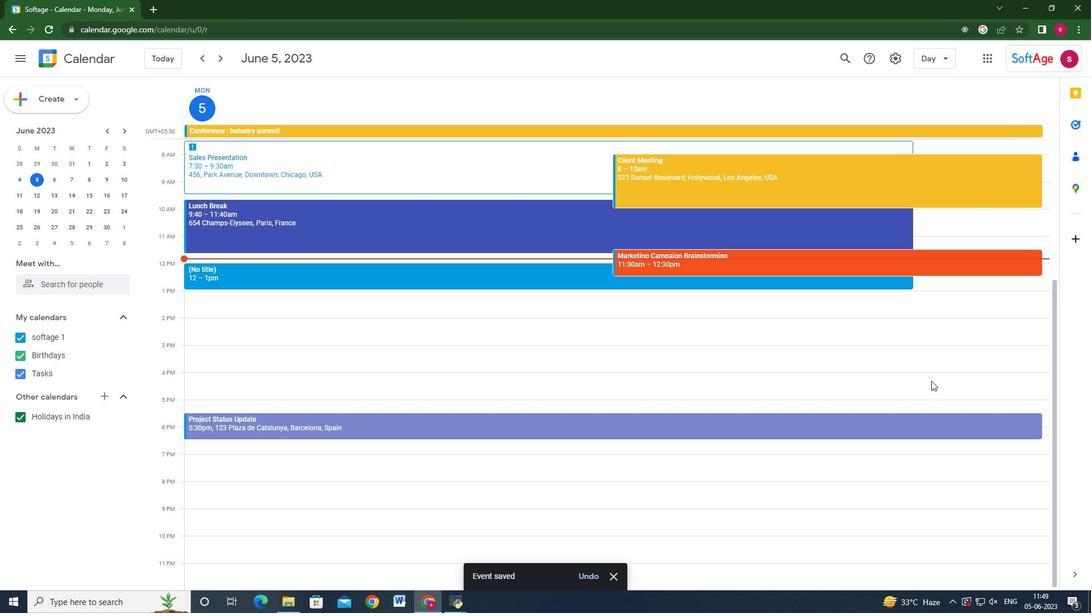 
